 Task: Add a signature Amber Rodriguez containing Best wishes, Amber Rodriguez to email address softage.1@softage.net and add a label Photos
Action: Mouse moved to (476, 613)
Screenshot: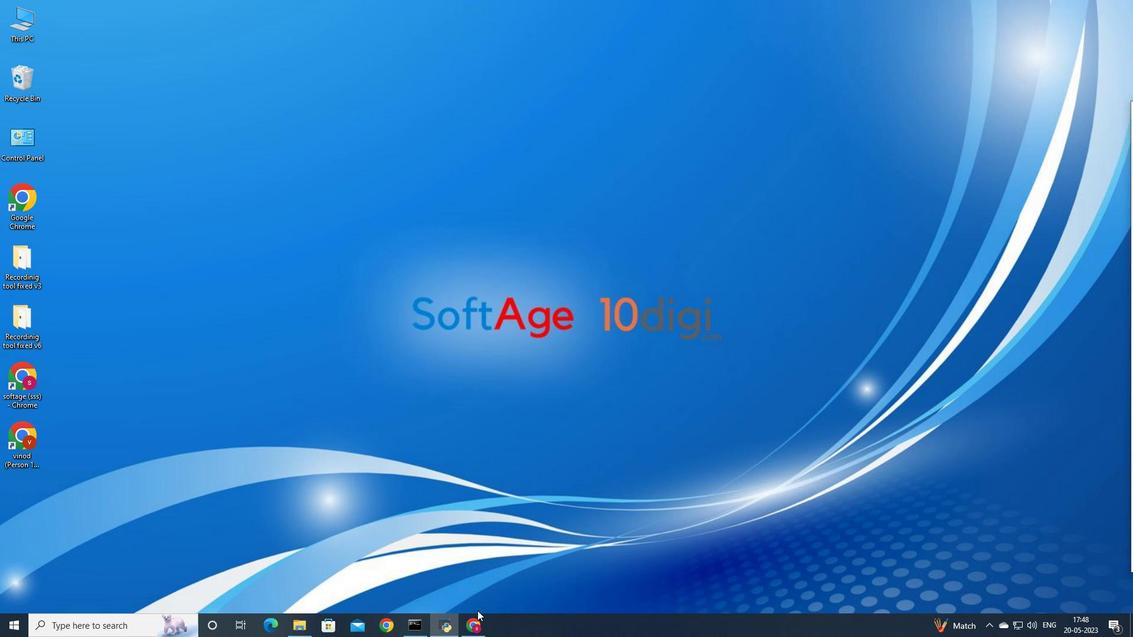 
Action: Mouse pressed left at (476, 613)
Screenshot: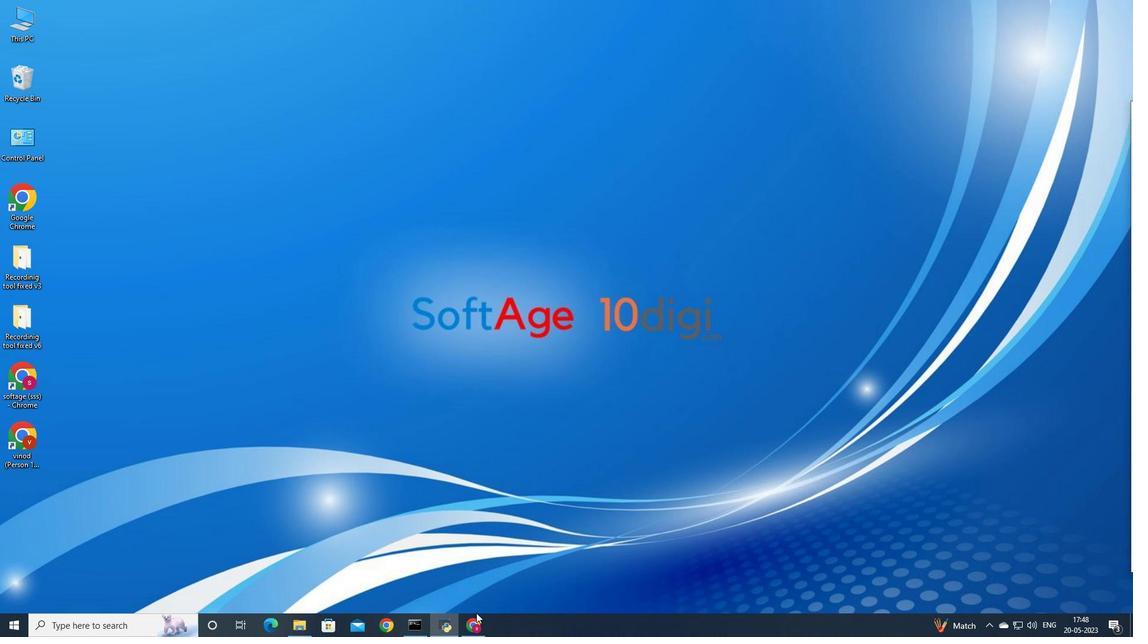 
Action: Mouse moved to (476, 621)
Screenshot: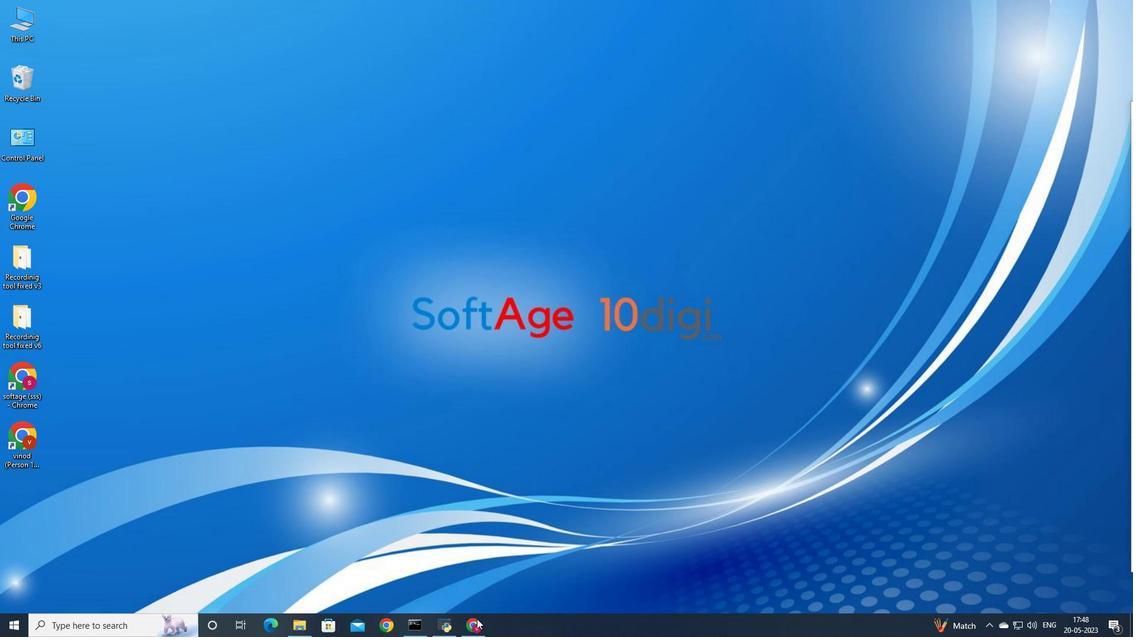 
Action: Mouse pressed left at (476, 621)
Screenshot: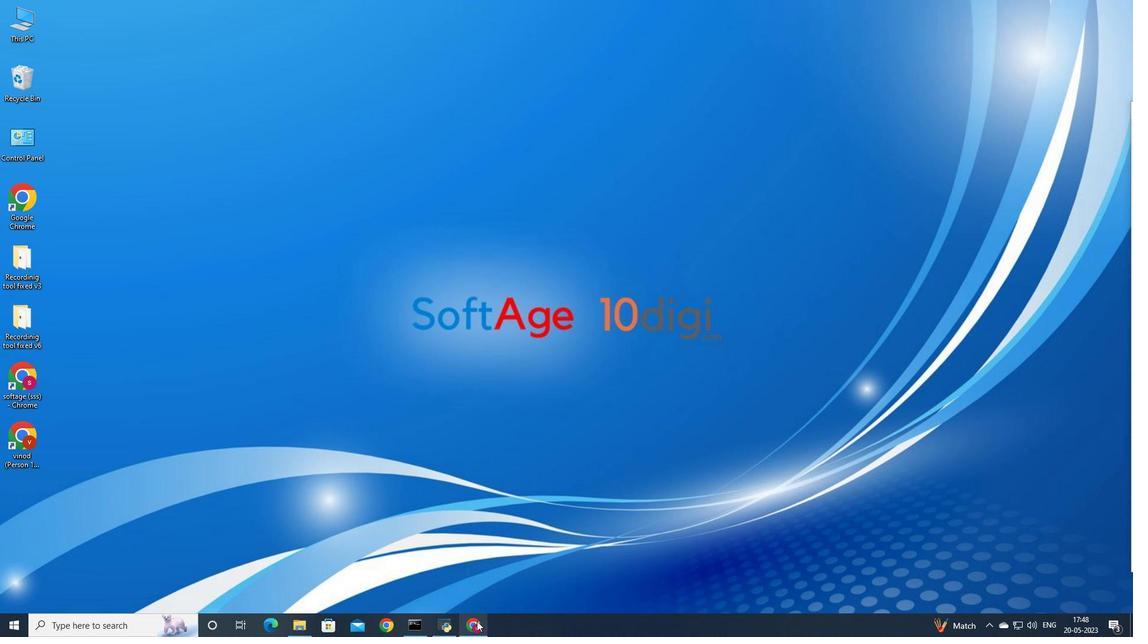 
Action: Mouse moved to (1007, 87)
Screenshot: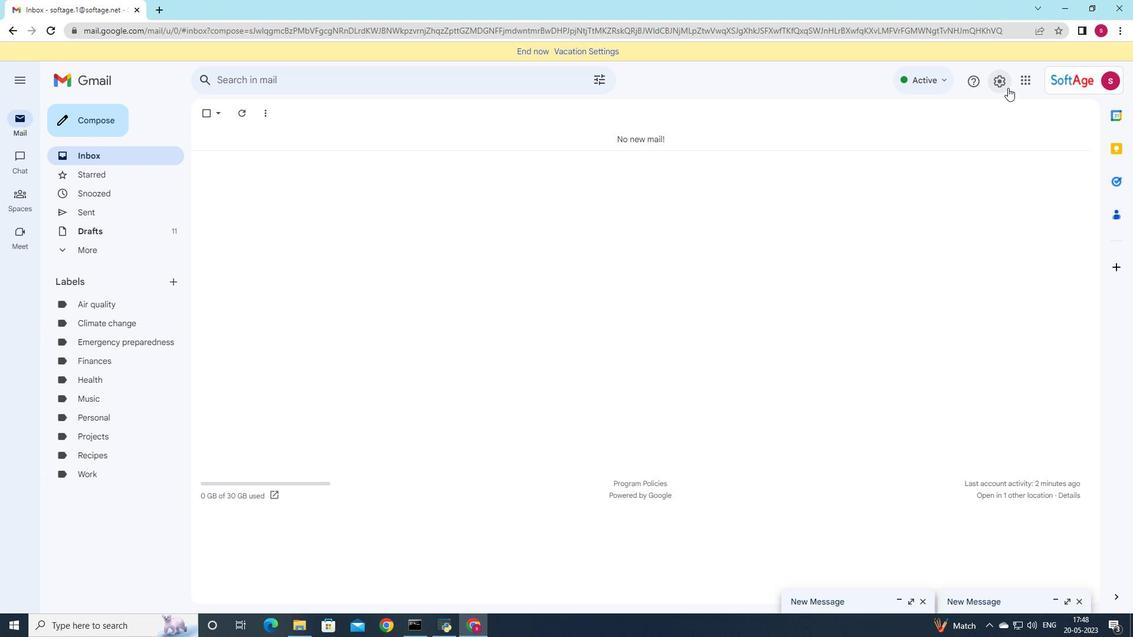 
Action: Mouse pressed left at (1007, 87)
Screenshot: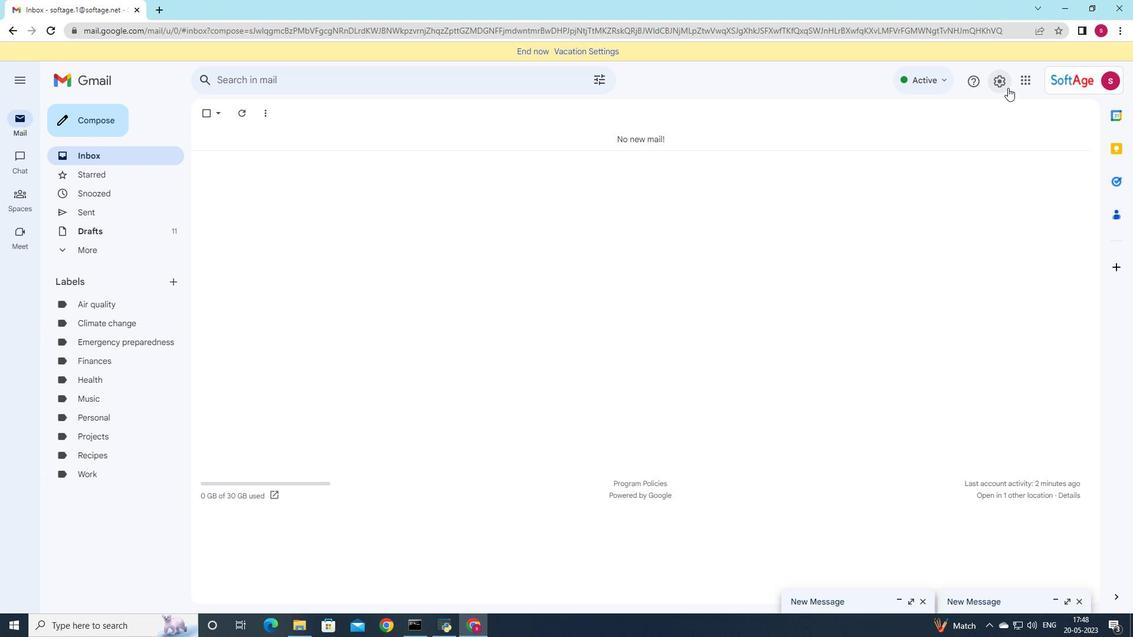 
Action: Mouse moved to (1030, 136)
Screenshot: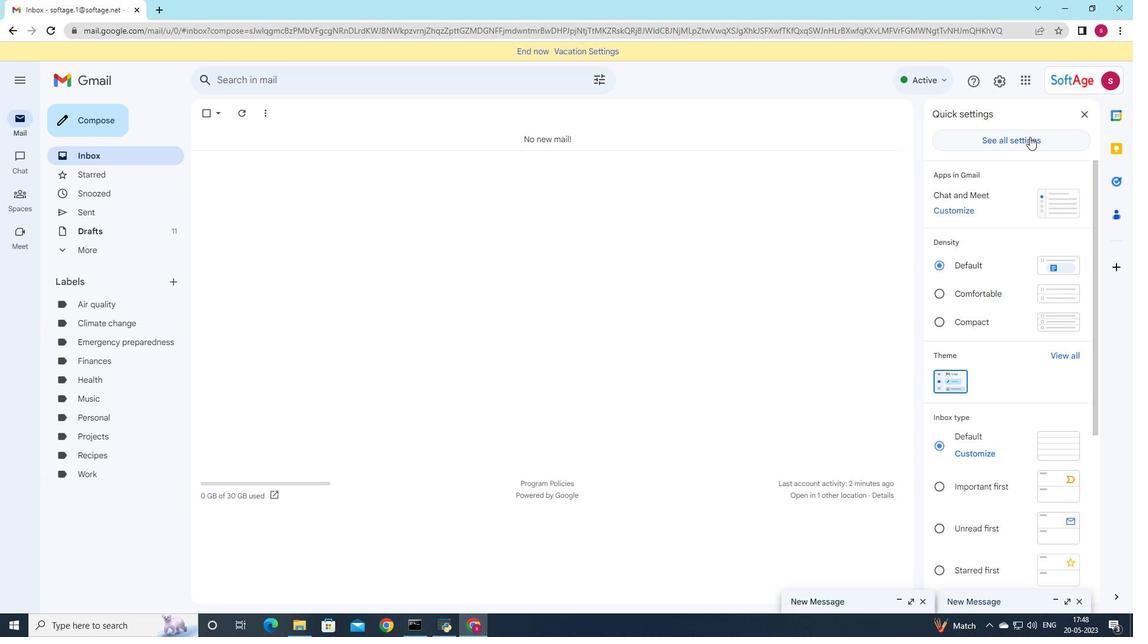 
Action: Mouse pressed left at (1030, 136)
Screenshot: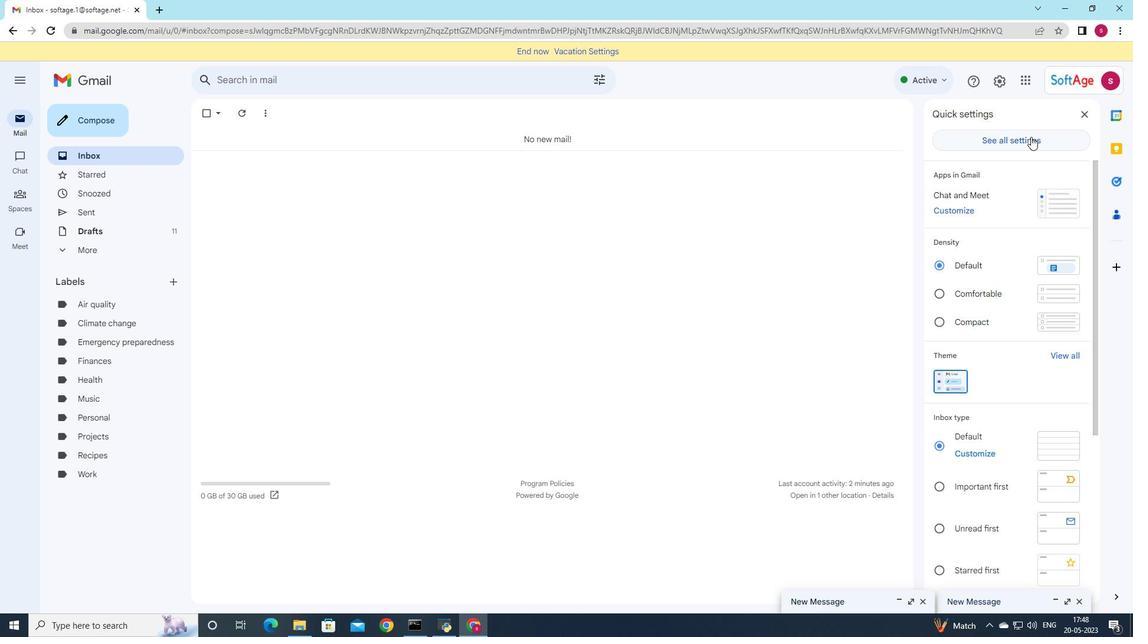 
Action: Mouse moved to (600, 367)
Screenshot: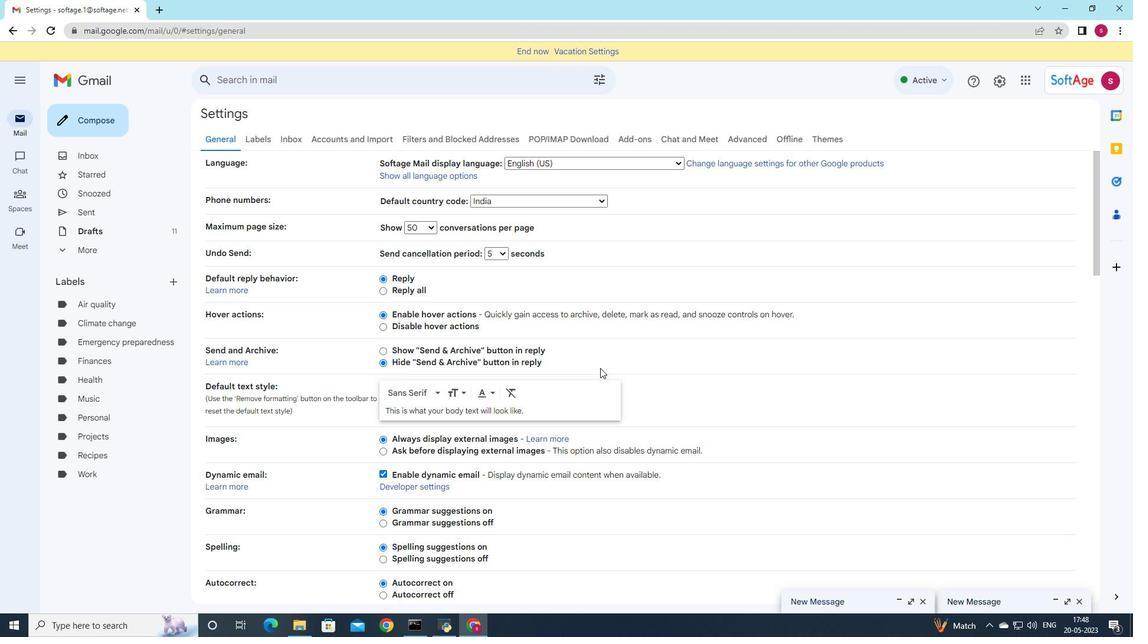 
Action: Mouse scrolled (600, 366) with delta (0, 0)
Screenshot: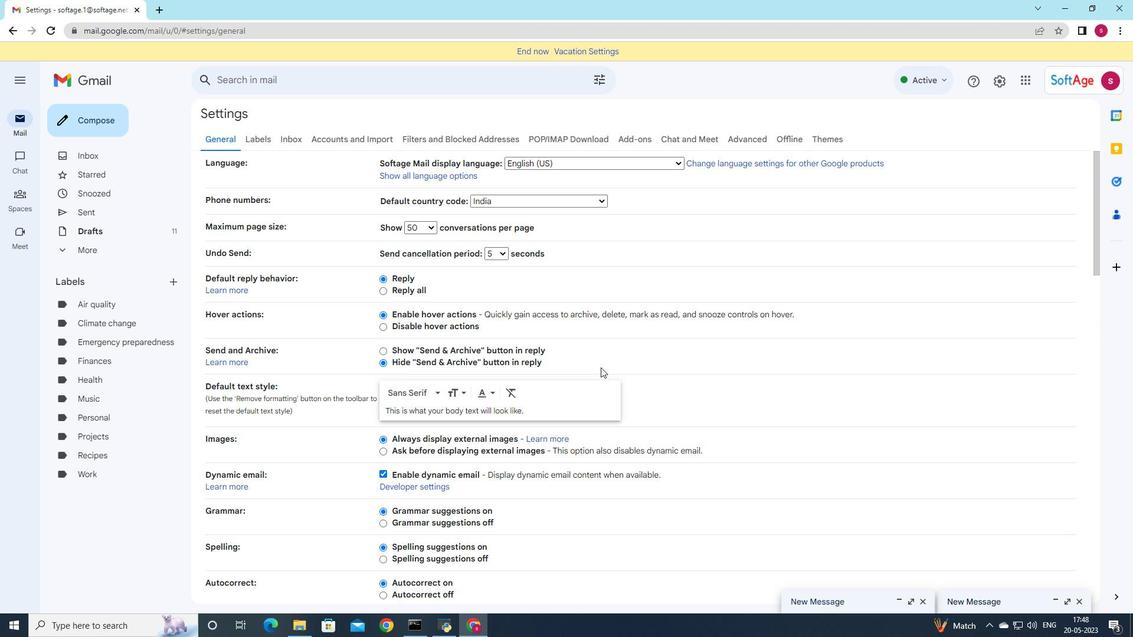 
Action: Mouse scrolled (600, 366) with delta (0, 0)
Screenshot: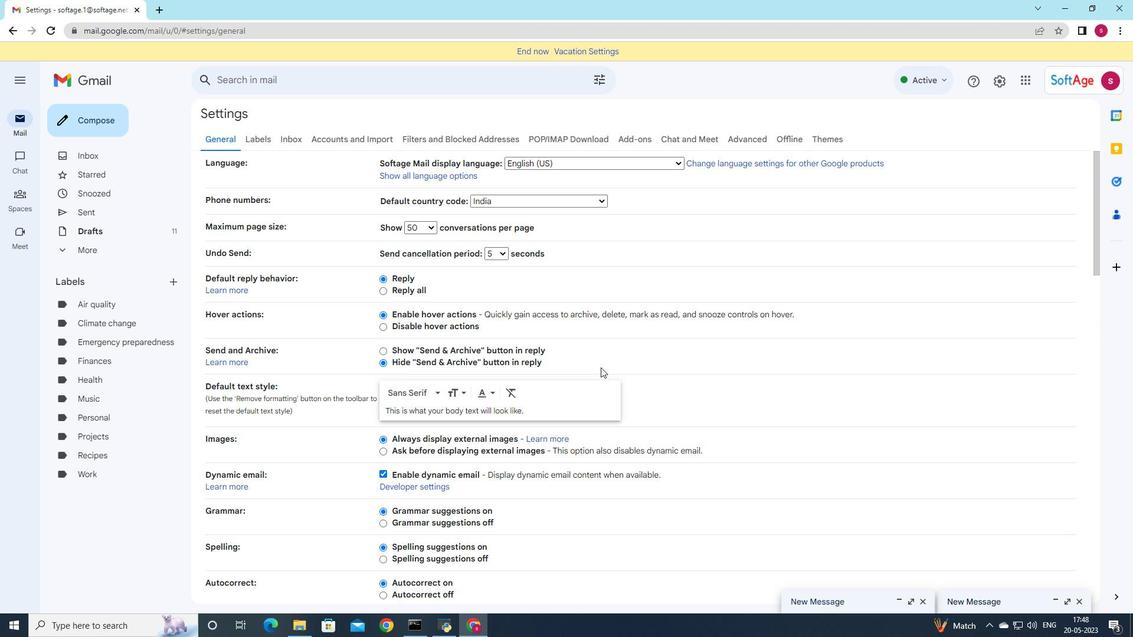 
Action: Mouse scrolled (600, 366) with delta (0, 0)
Screenshot: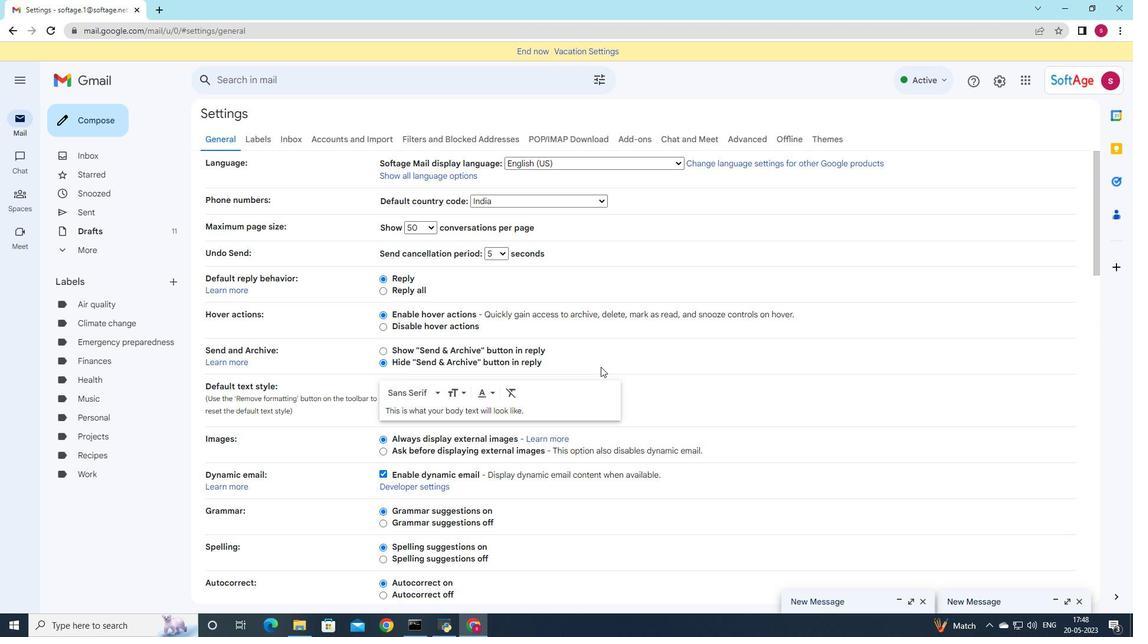 
Action: Mouse scrolled (600, 366) with delta (0, 0)
Screenshot: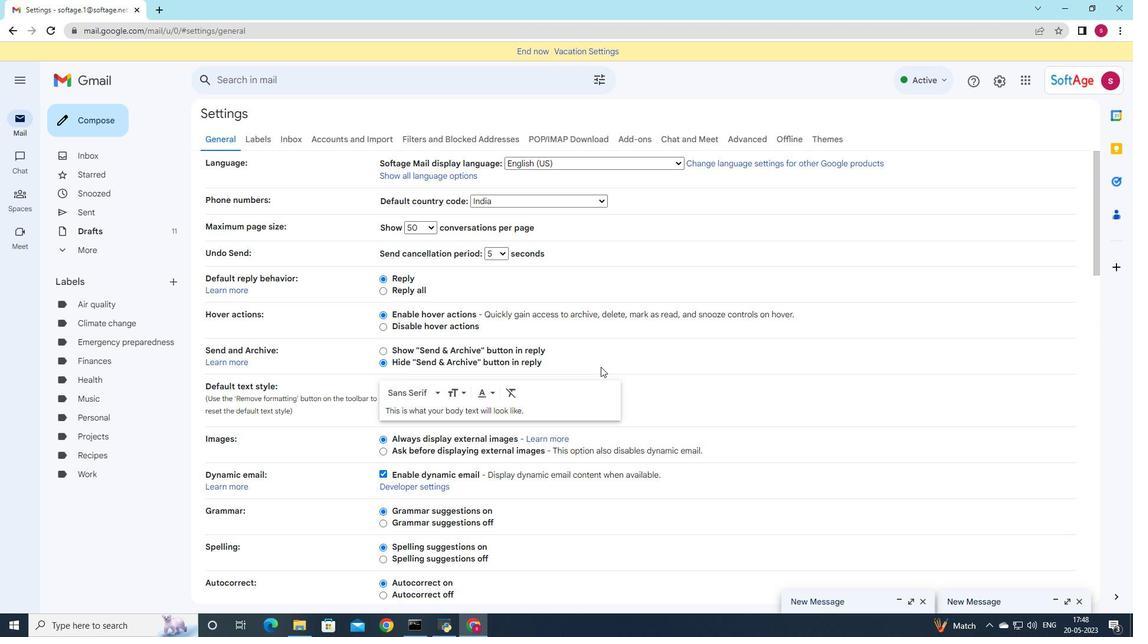 
Action: Mouse scrolled (600, 366) with delta (0, 0)
Screenshot: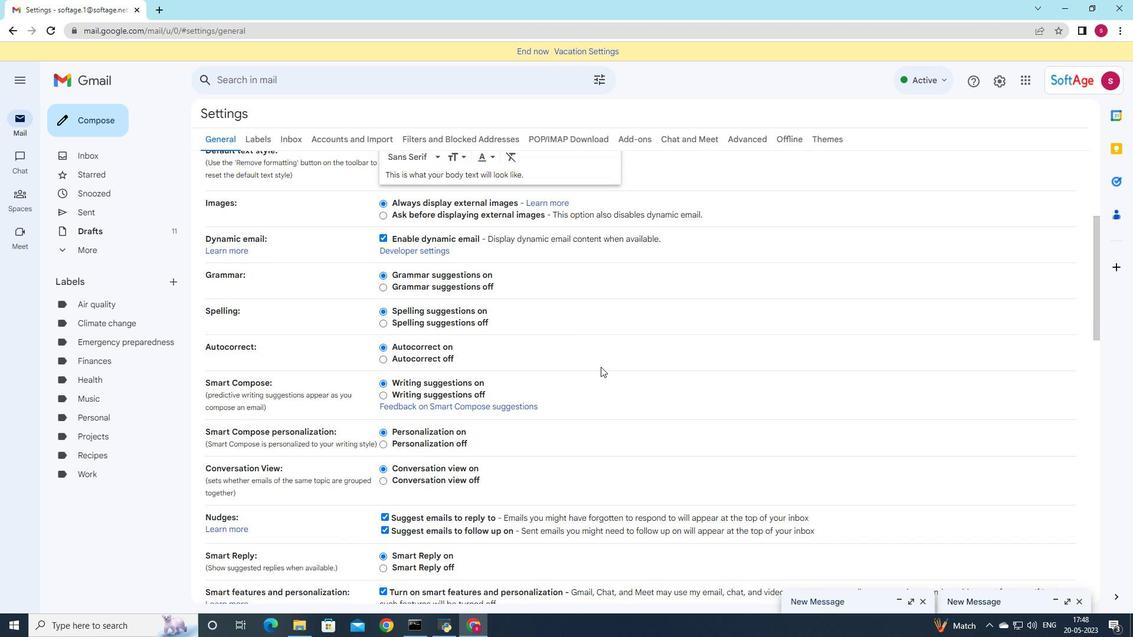 
Action: Mouse scrolled (600, 366) with delta (0, 0)
Screenshot: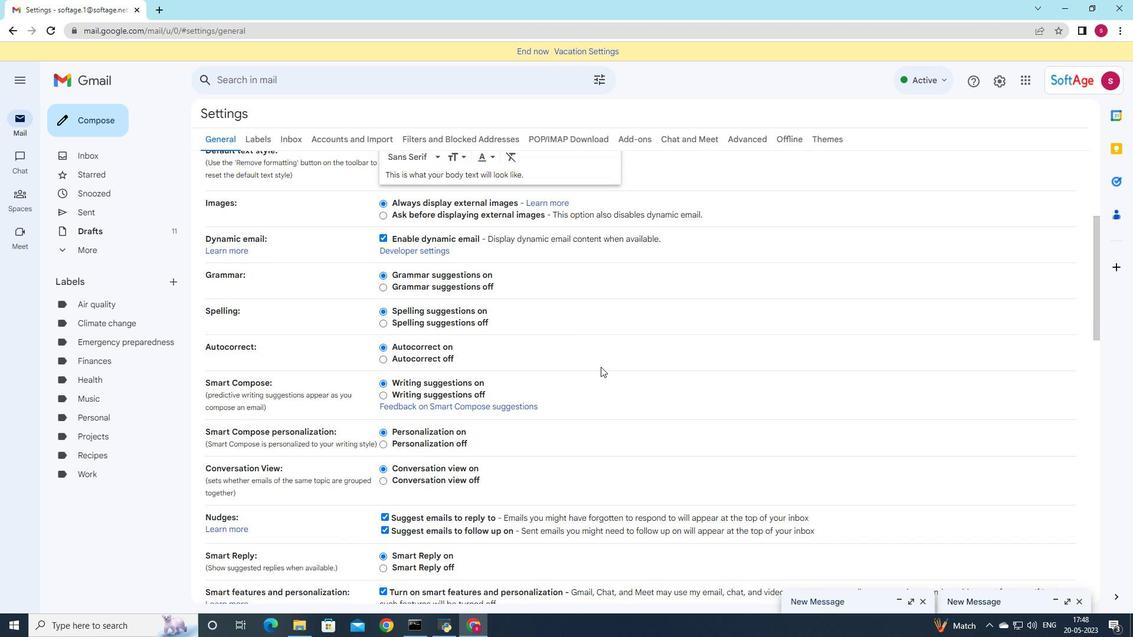 
Action: Mouse scrolled (600, 366) with delta (0, 0)
Screenshot: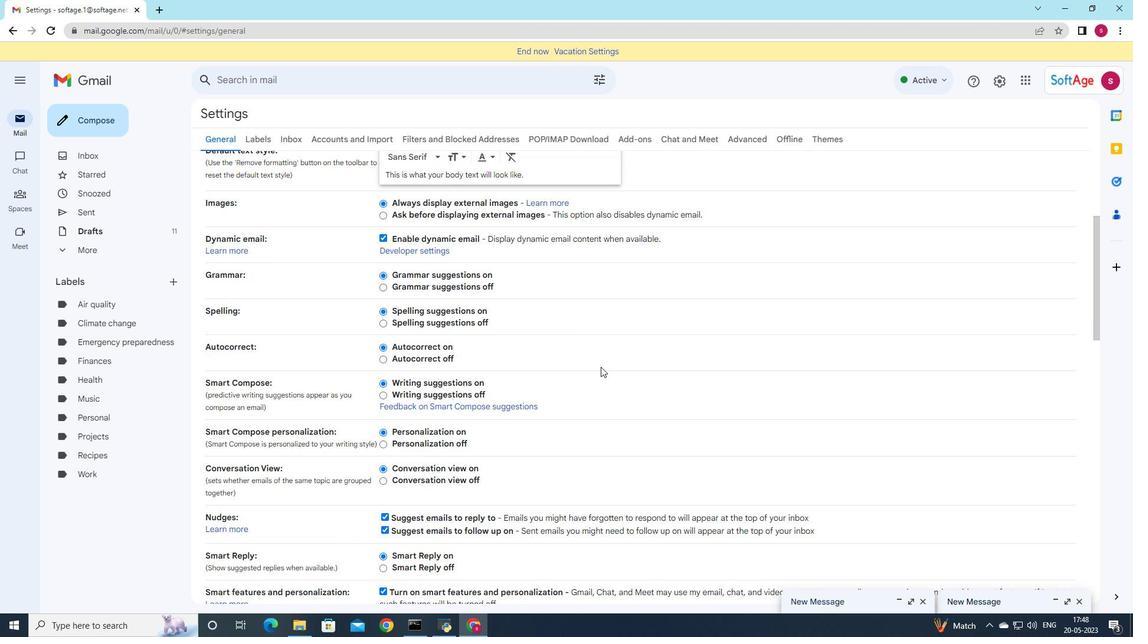 
Action: Mouse moved to (608, 371)
Screenshot: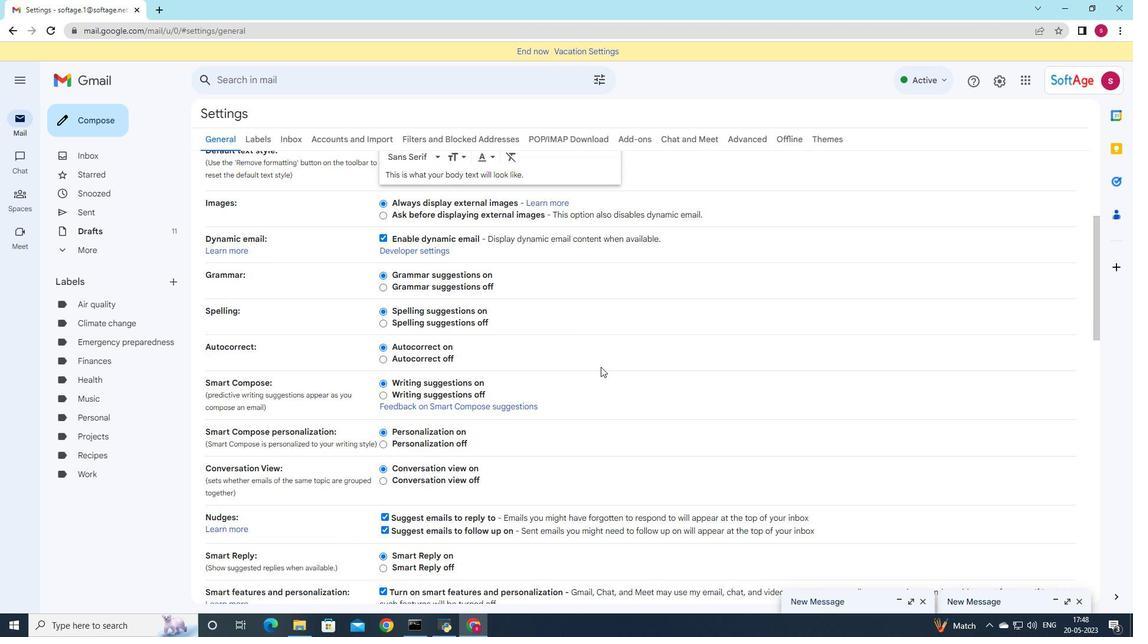
Action: Mouse scrolled (608, 370) with delta (0, 0)
Screenshot: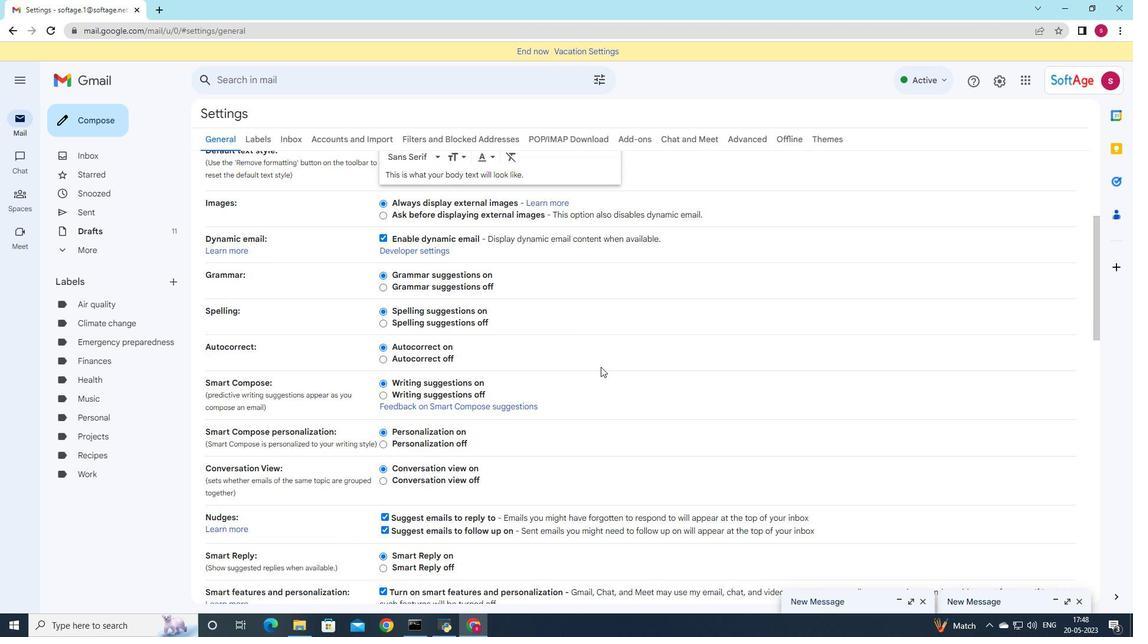 
Action: Mouse moved to (609, 371)
Screenshot: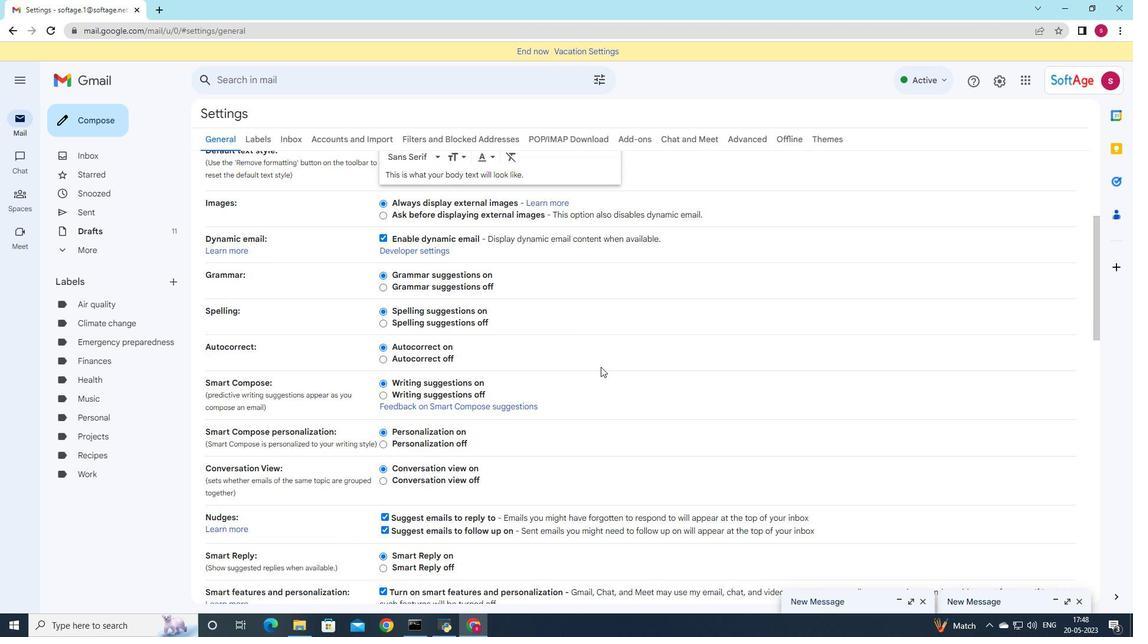 
Action: Mouse scrolled (609, 370) with delta (0, 0)
Screenshot: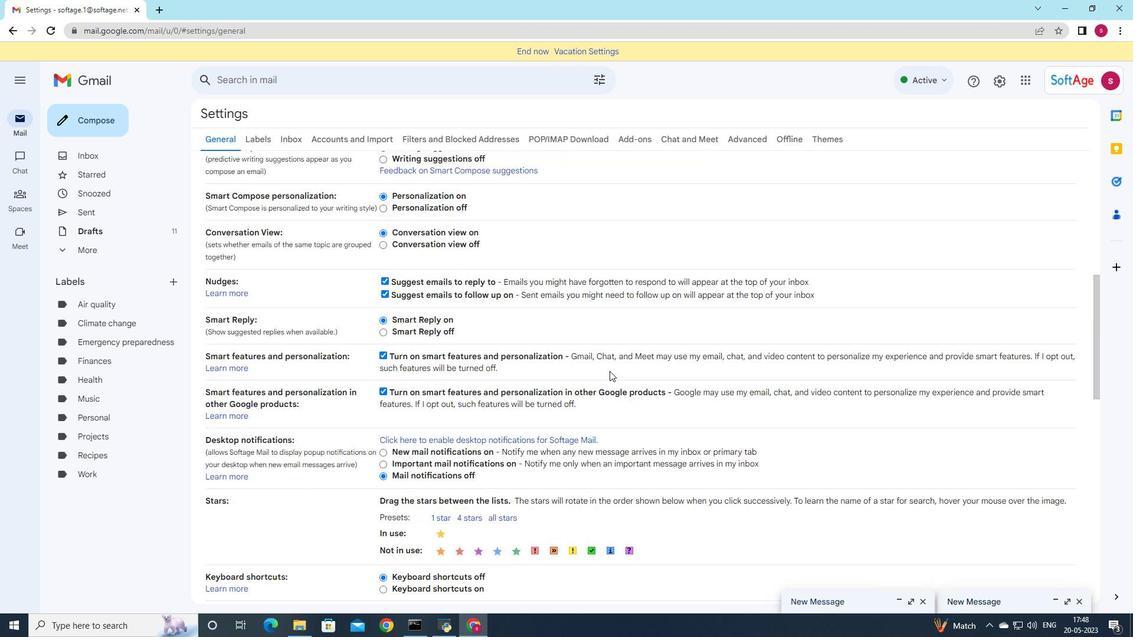
Action: Mouse scrolled (609, 370) with delta (0, 0)
Screenshot: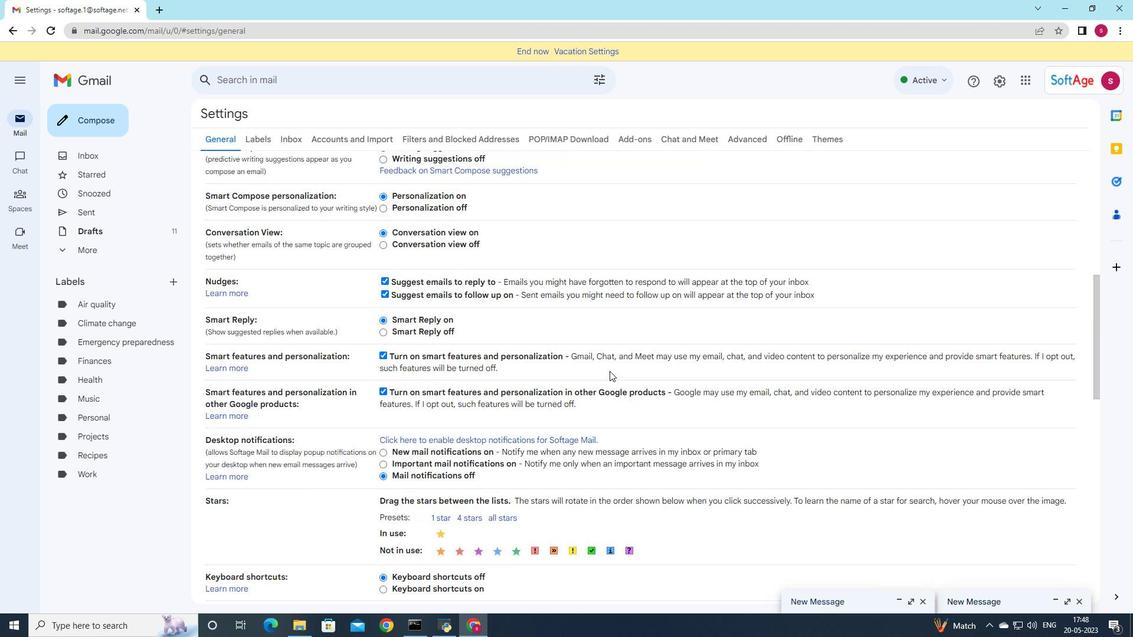 
Action: Mouse moved to (609, 371)
Screenshot: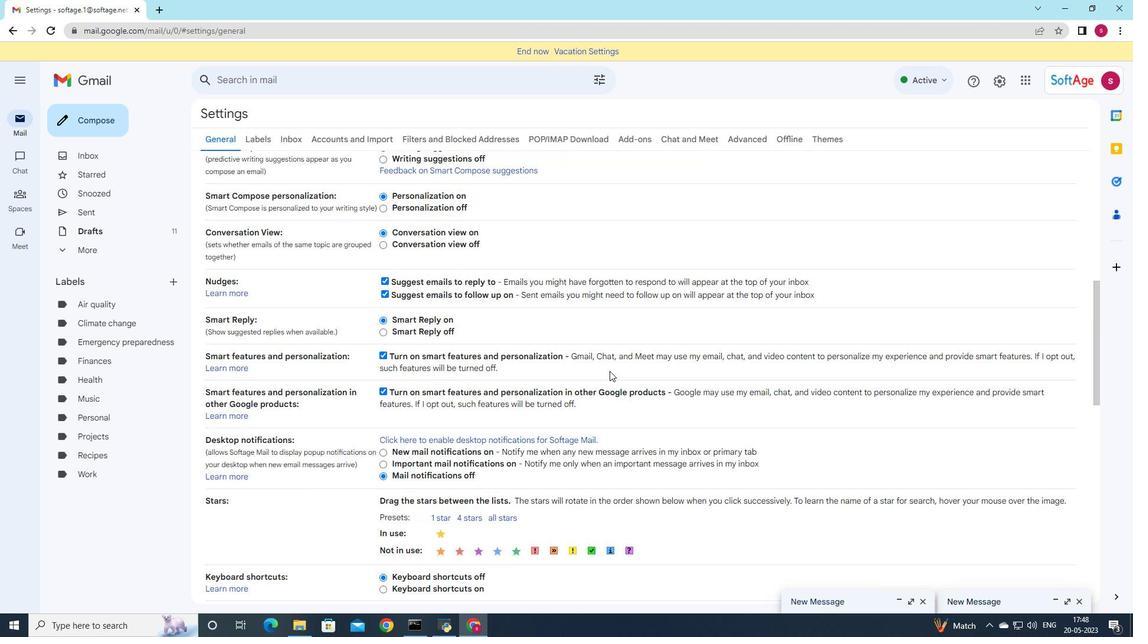 
Action: Mouse scrolled (609, 370) with delta (0, 0)
Screenshot: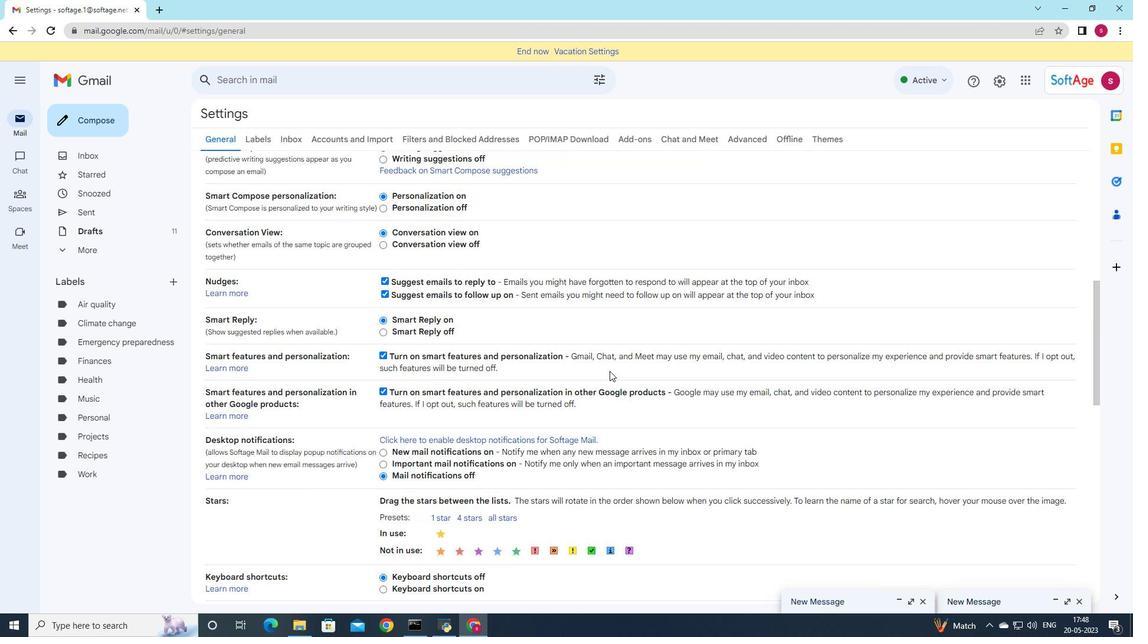 
Action: Mouse moved to (611, 372)
Screenshot: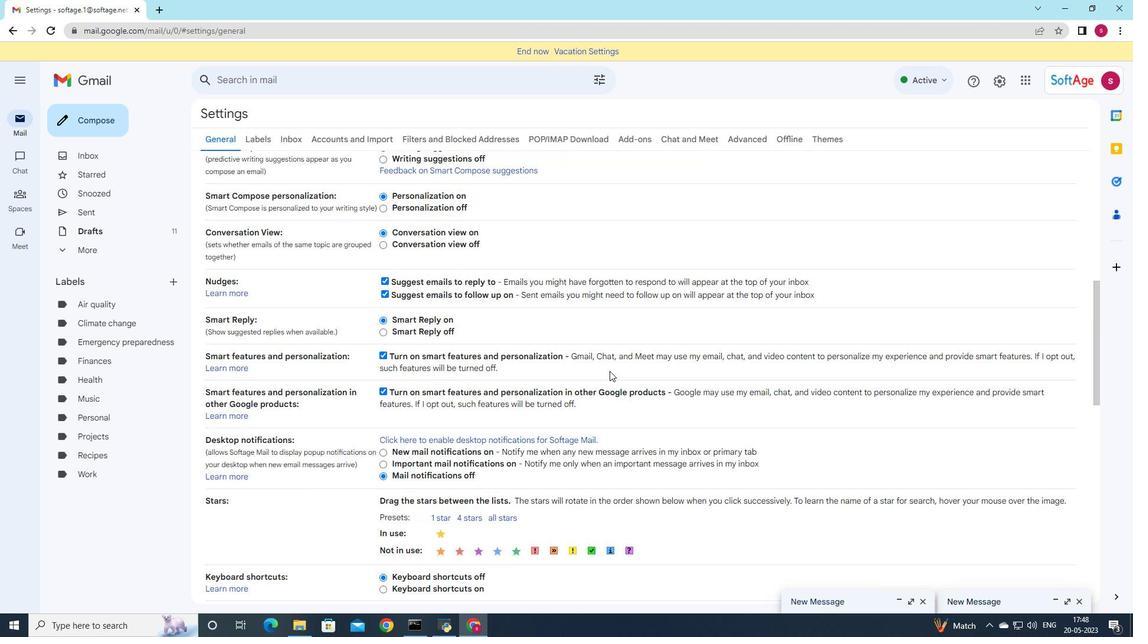 
Action: Mouse scrolled (611, 371) with delta (0, 0)
Screenshot: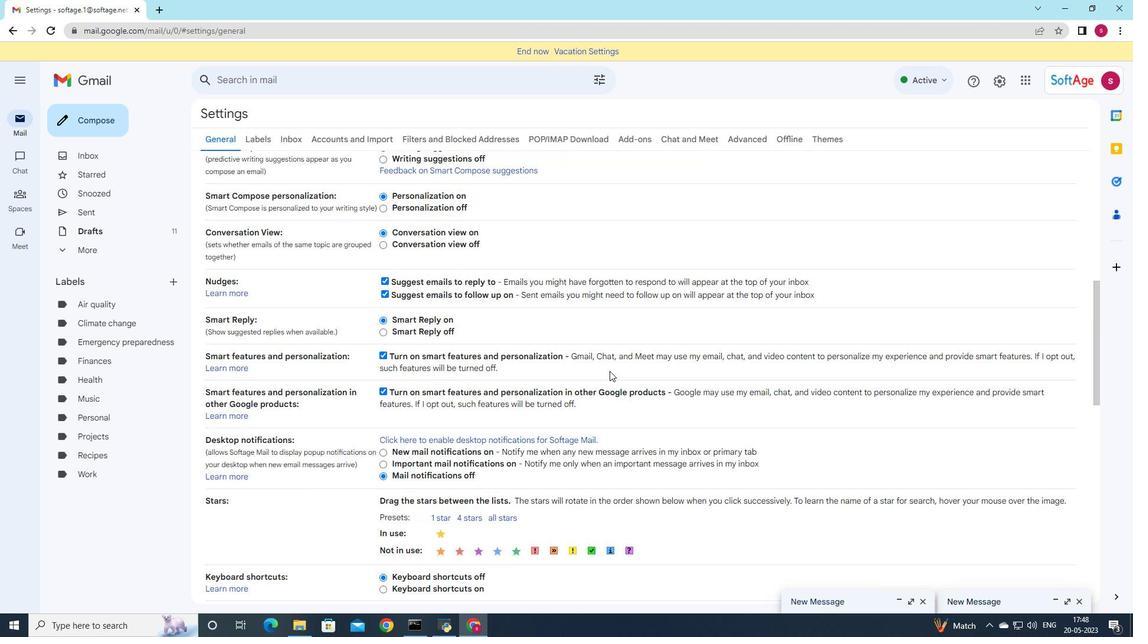 
Action: Mouse moved to (609, 374)
Screenshot: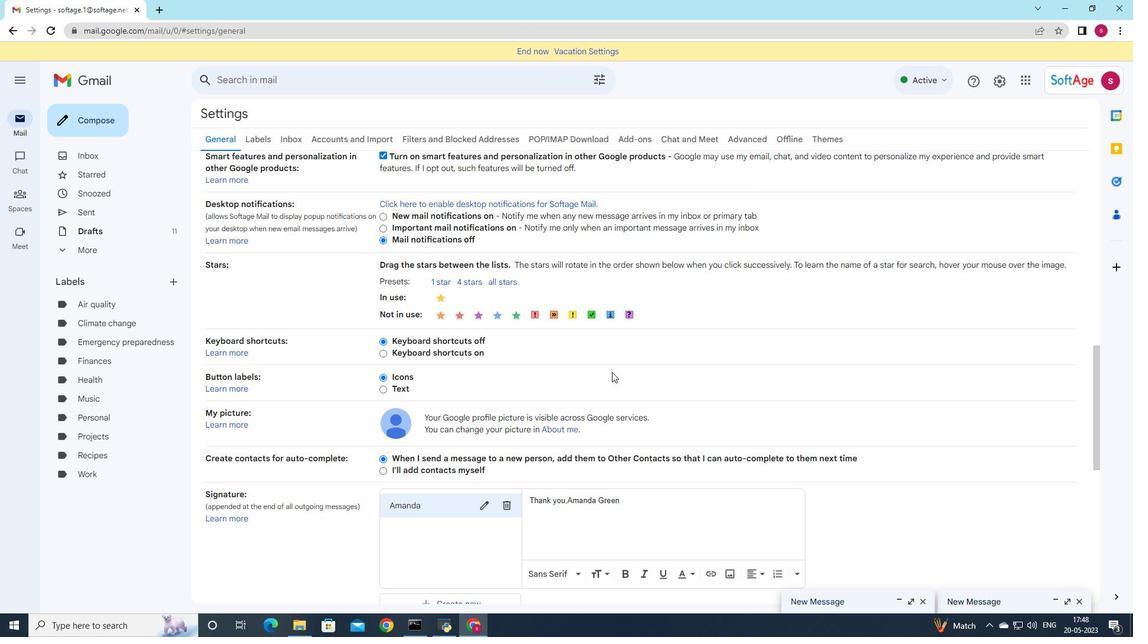 
Action: Mouse scrolled (609, 373) with delta (0, 0)
Screenshot: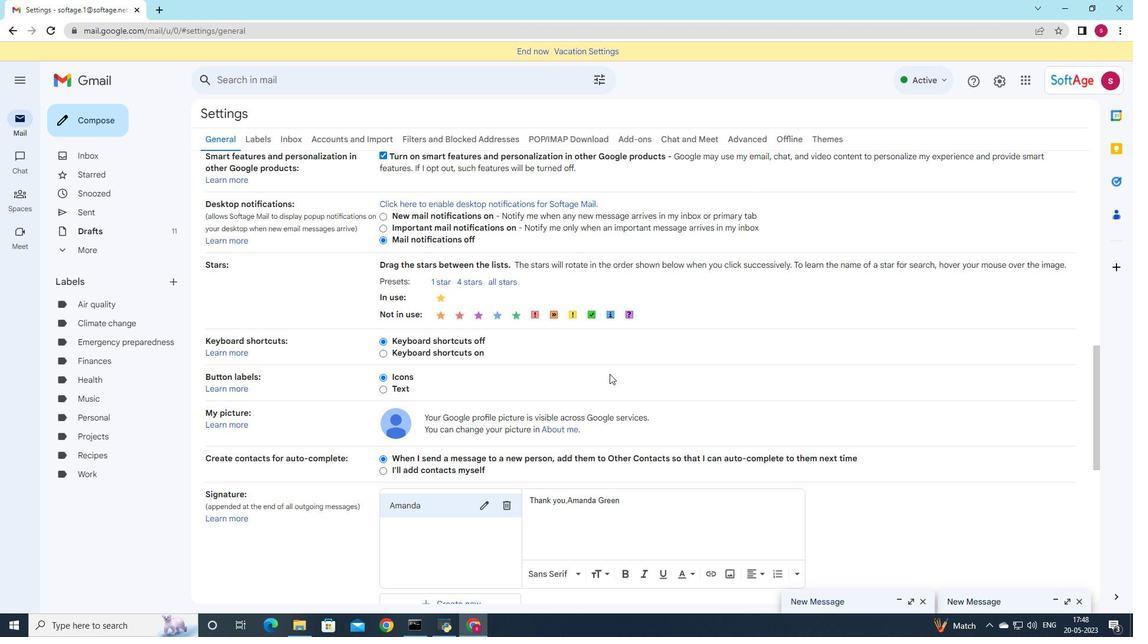 
Action: Mouse scrolled (609, 373) with delta (0, 0)
Screenshot: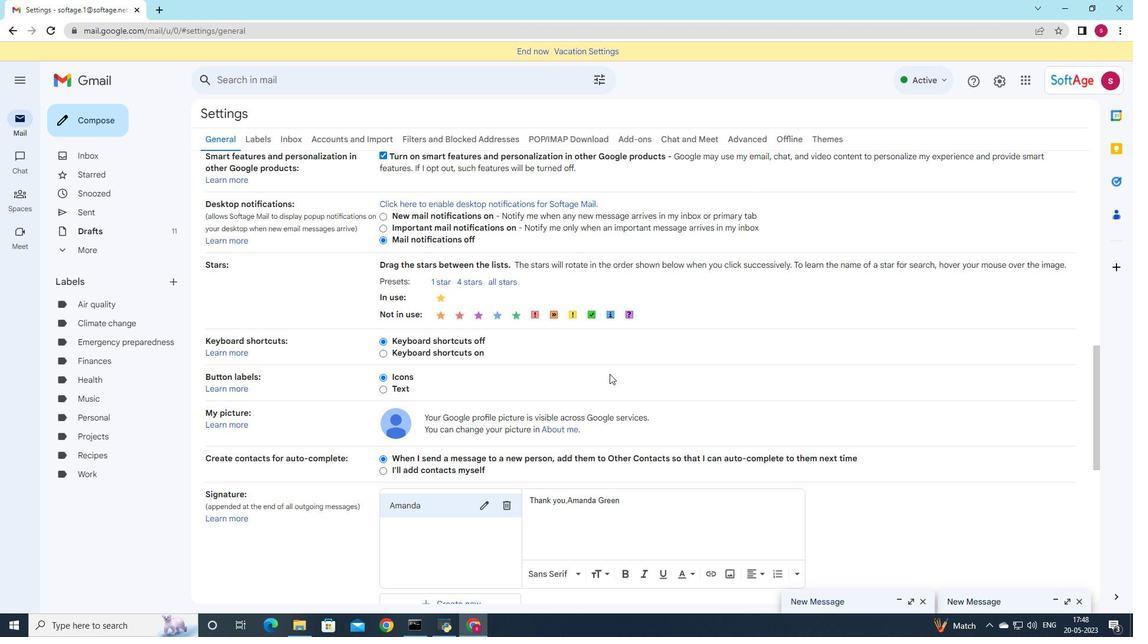 
Action: Mouse scrolled (609, 373) with delta (0, 0)
Screenshot: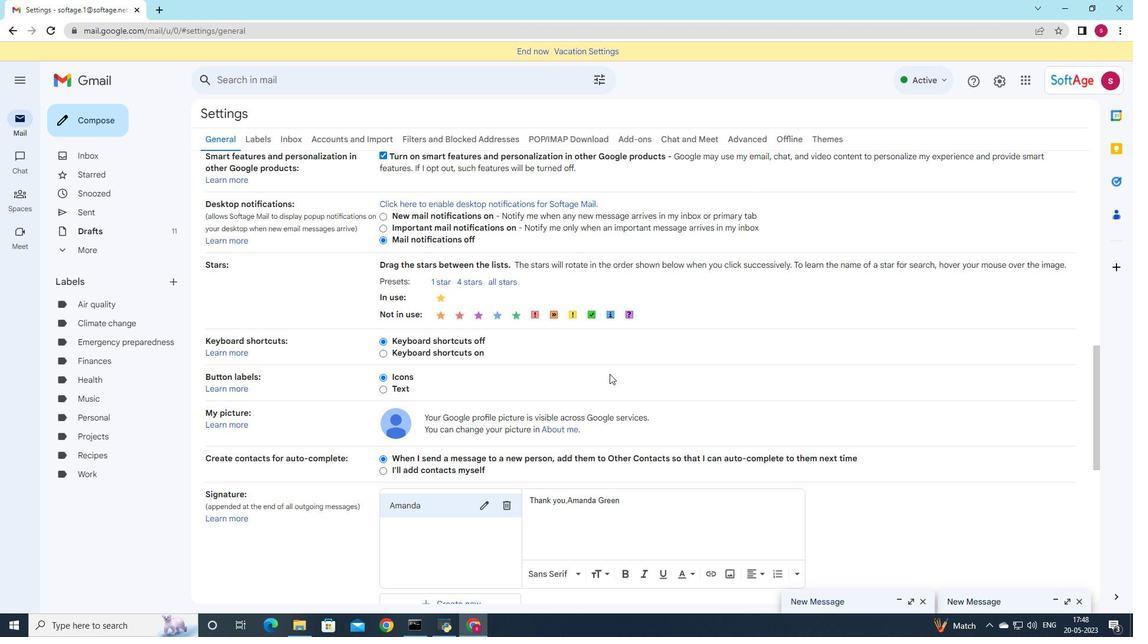 
Action: Mouse scrolled (609, 373) with delta (0, 0)
Screenshot: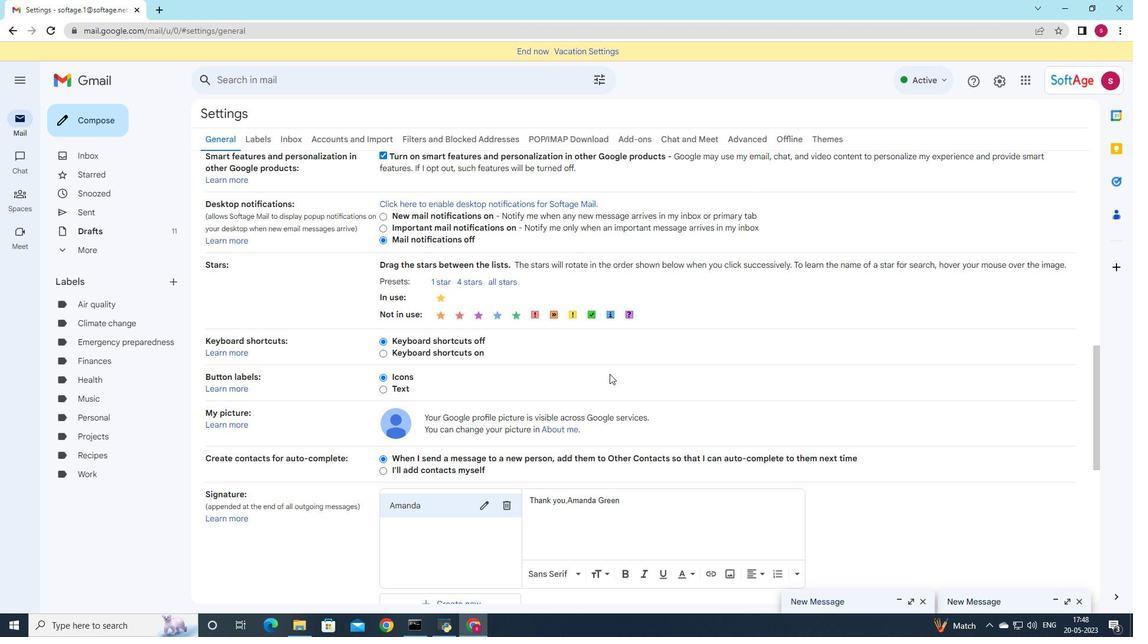 
Action: Mouse moved to (506, 269)
Screenshot: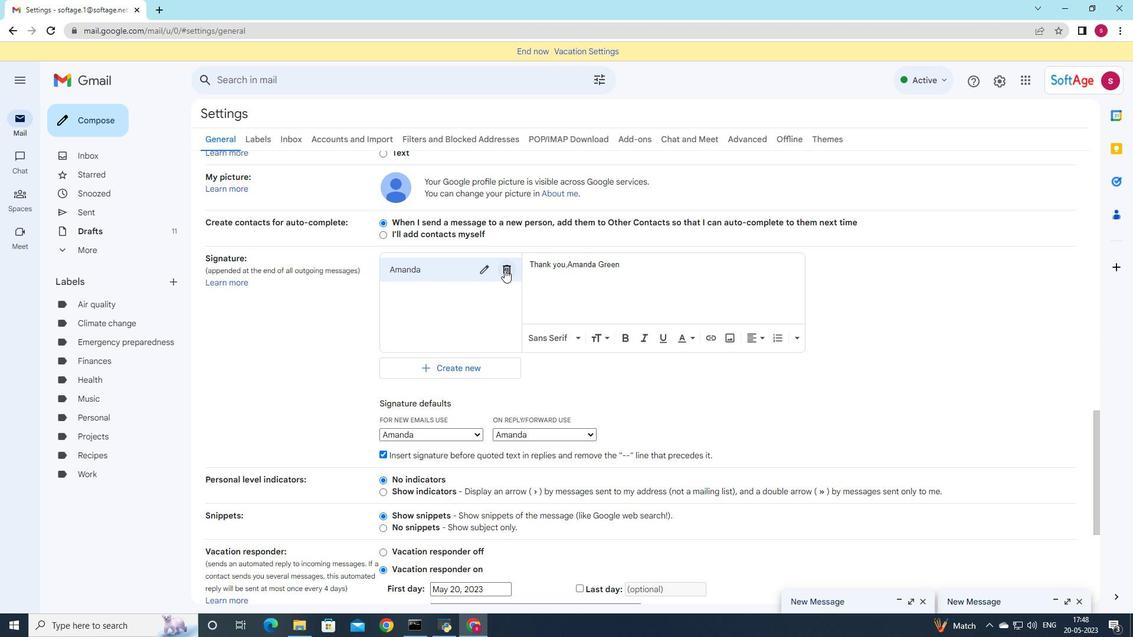 
Action: Mouse pressed left at (506, 269)
Screenshot: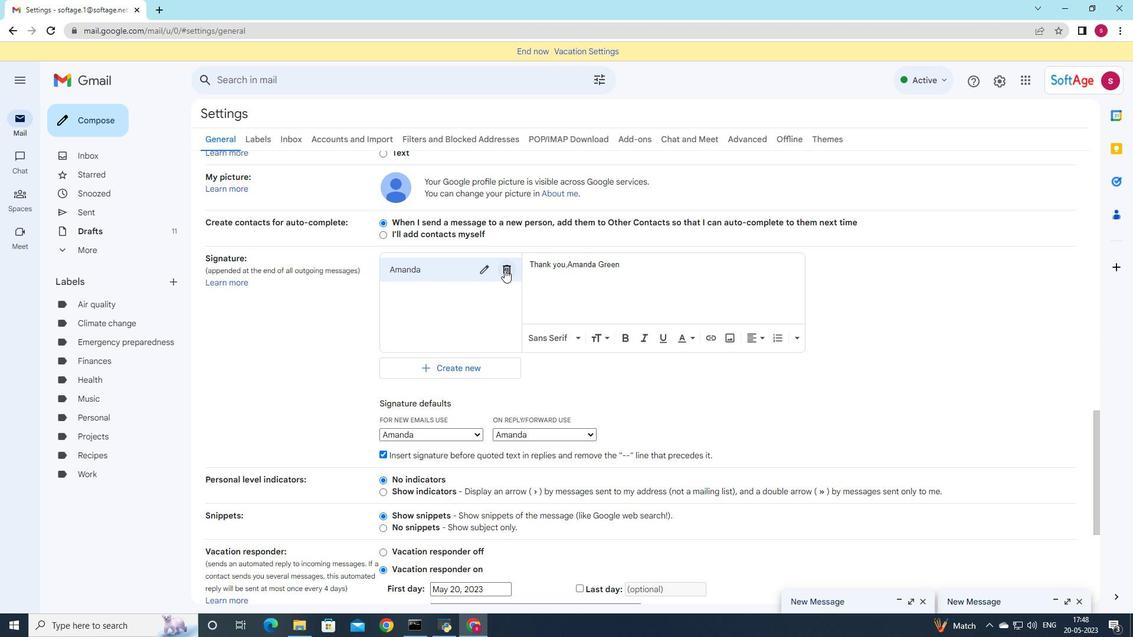 
Action: Mouse moved to (662, 354)
Screenshot: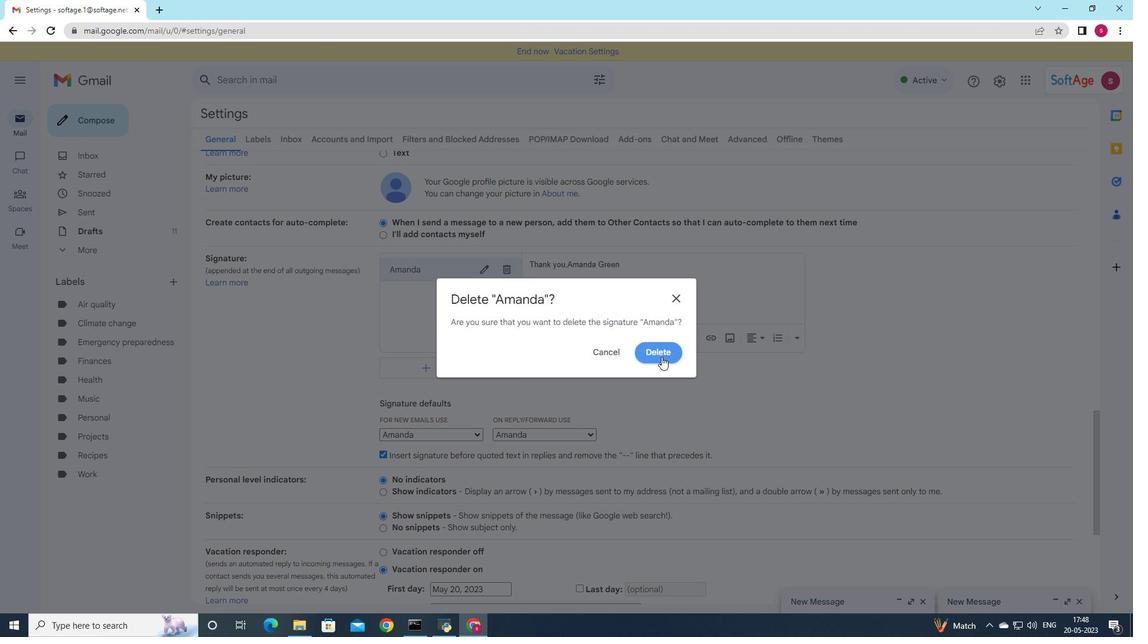 
Action: Mouse pressed left at (662, 354)
Screenshot: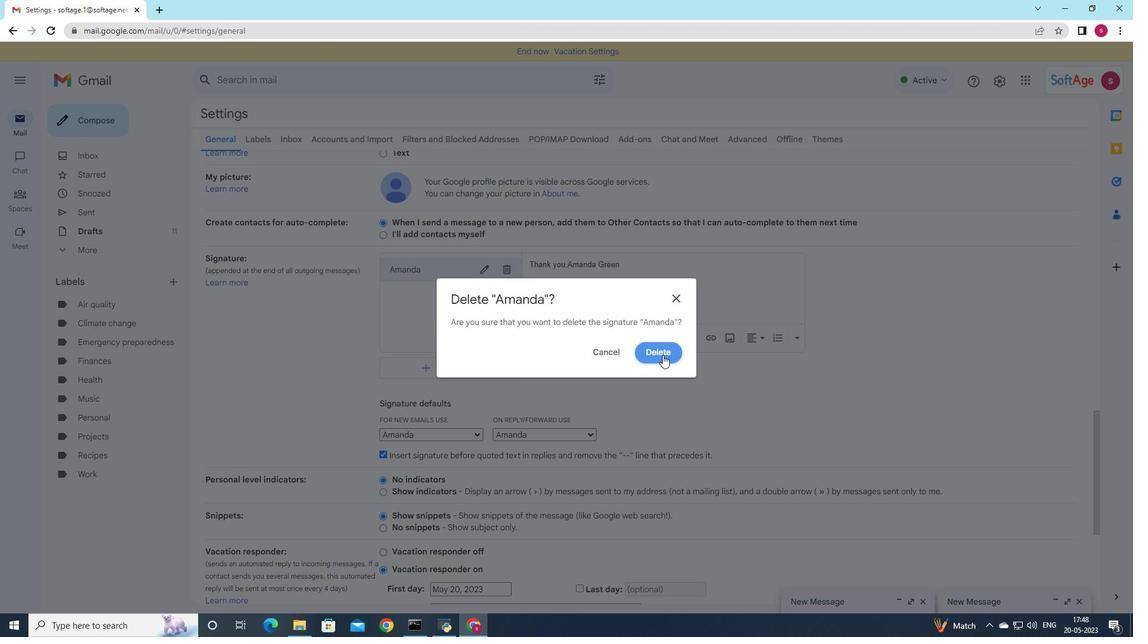 
Action: Mouse moved to (455, 286)
Screenshot: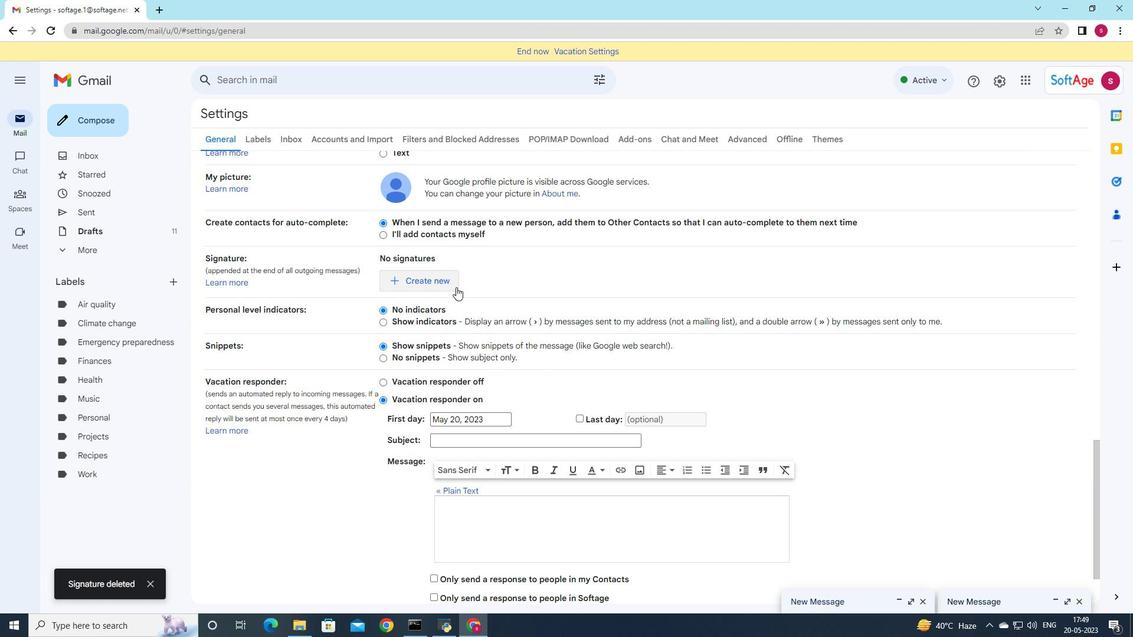 
Action: Mouse pressed left at (455, 286)
Screenshot: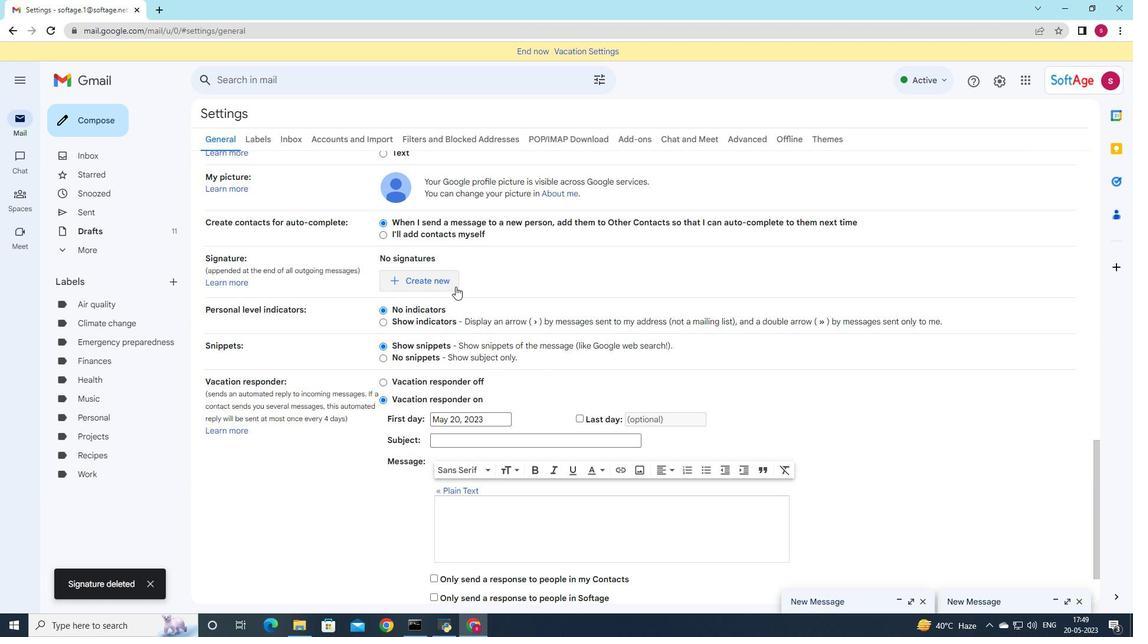 
Action: Mouse moved to (616, 328)
Screenshot: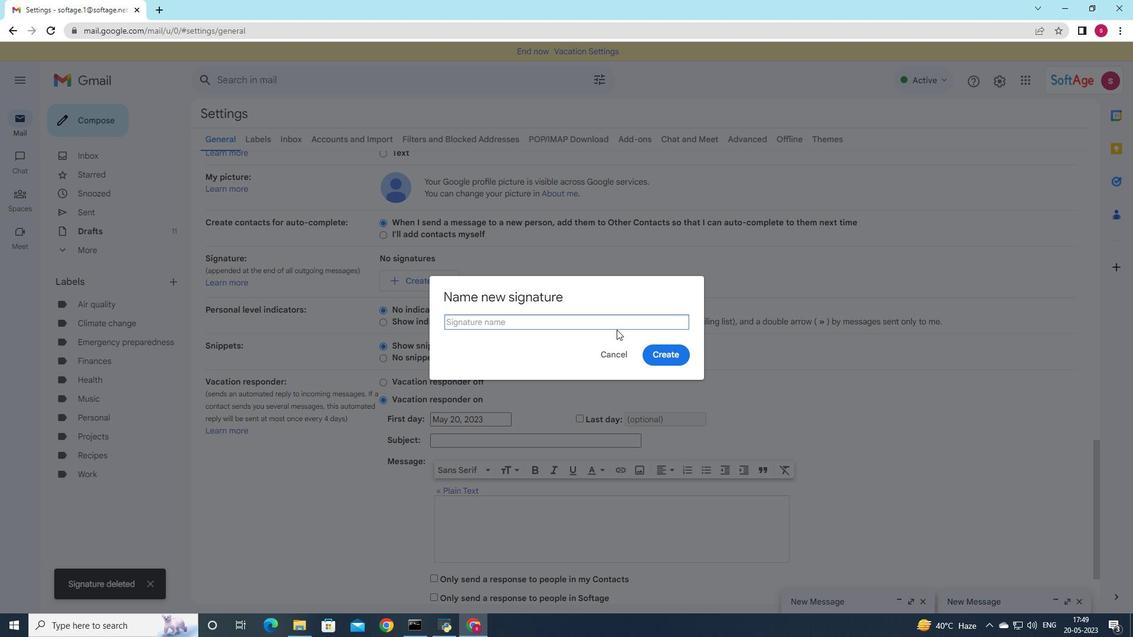 
Action: Mouse pressed left at (616, 328)
Screenshot: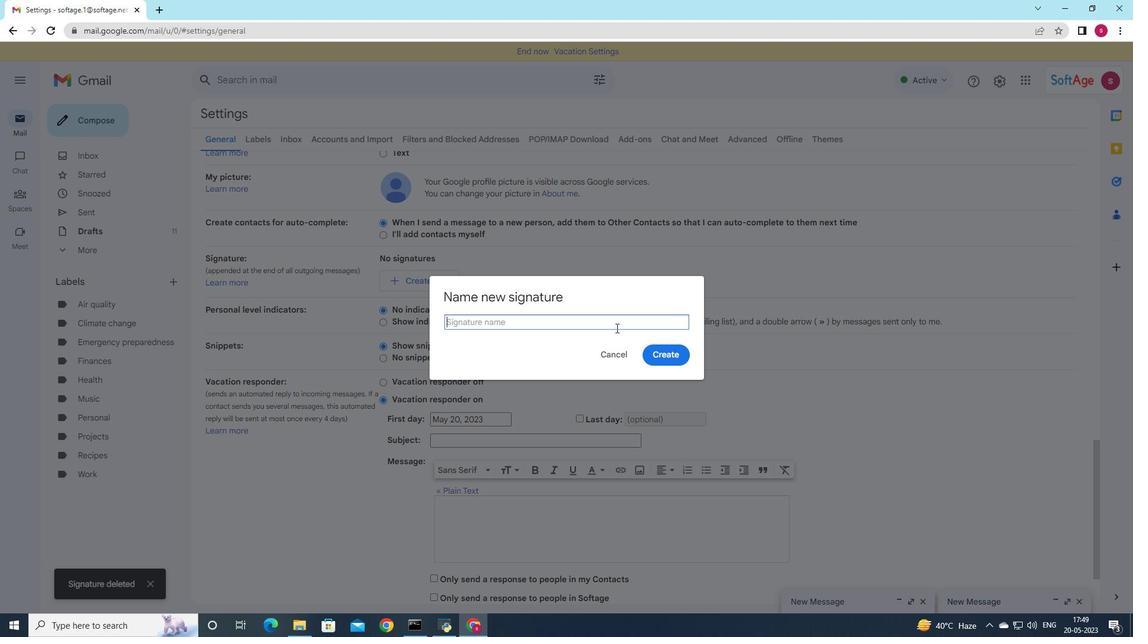 
Action: Key pressed <Key.shift>Amber
Screenshot: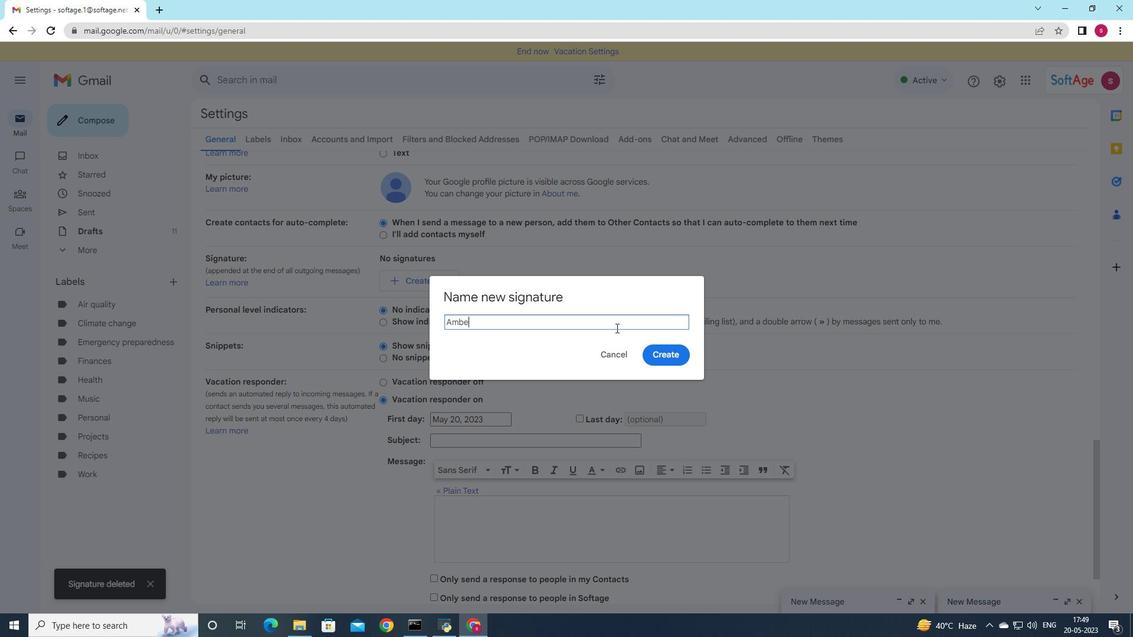 
Action: Mouse moved to (685, 362)
Screenshot: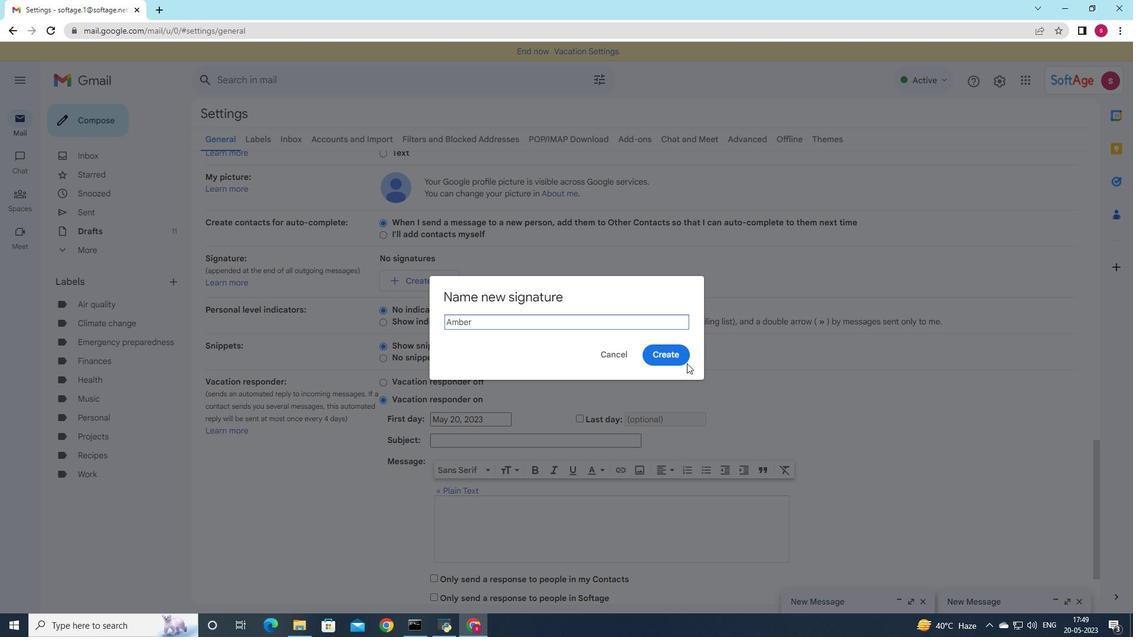 
Action: Mouse pressed left at (685, 362)
Screenshot: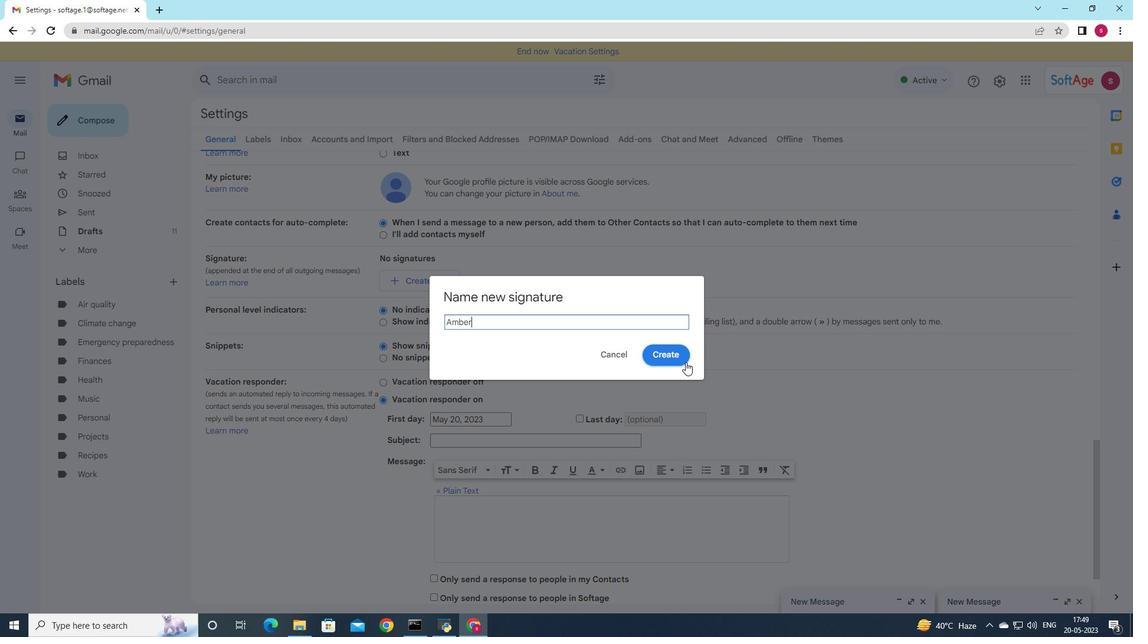 
Action: Mouse moved to (622, 294)
Screenshot: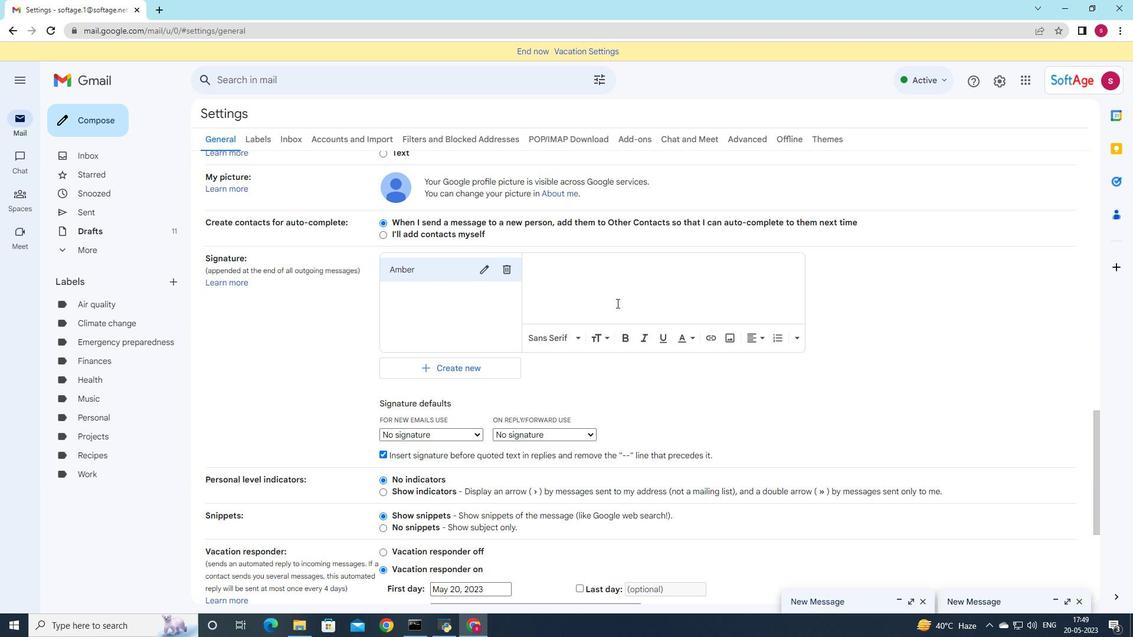 
Action: Mouse pressed left at (622, 294)
Screenshot: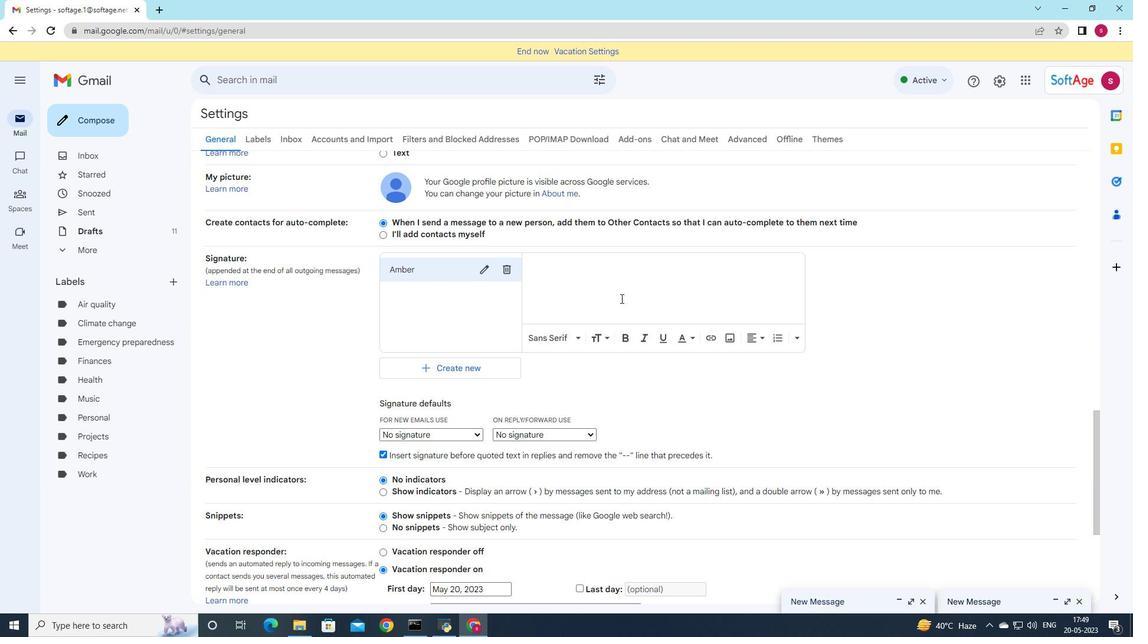 
Action: Key pressed <Key.shift><Key.shift><Key.shift><Key.shift><Key.shift><Key.shift><Key.shift><Key.shift><Key.shift><Key.shift>Best<Key.space><Key.shift>wu<Key.backspace><Key.backspace>wishes,<Key.enter><Key.shift>amber<Key.space><Key.backspace><Key.backspace><Key.backspace><Key.backspace><Key.backspace><Key.backspace><Key.shift>Amber<Key.space><Key.shift>Rodriguez
Screenshot: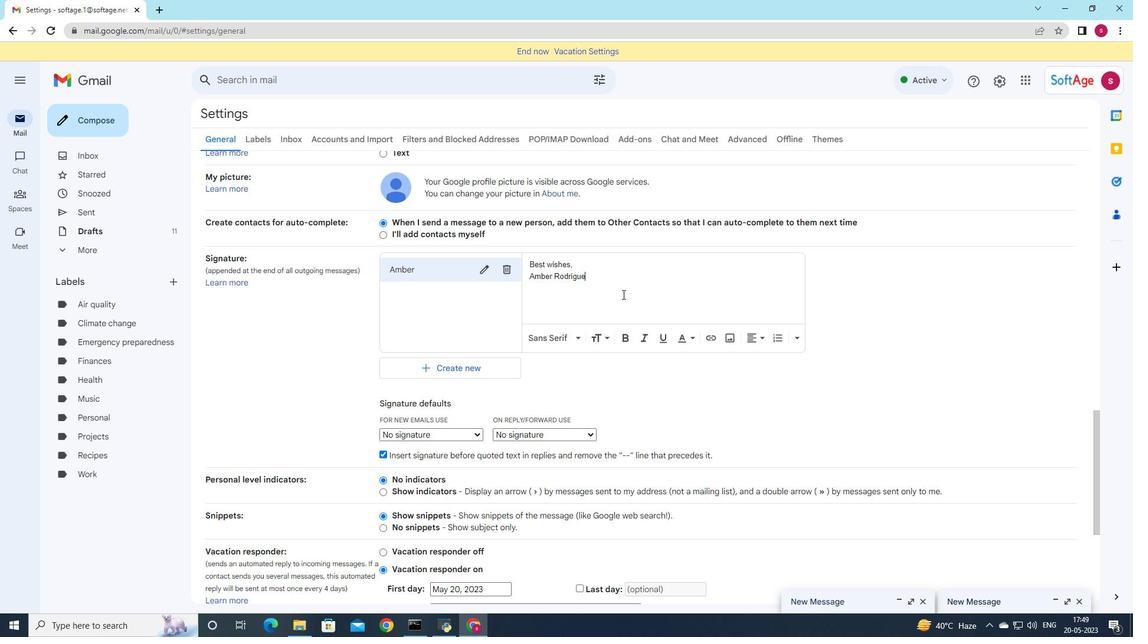 
Action: Mouse moved to (479, 433)
Screenshot: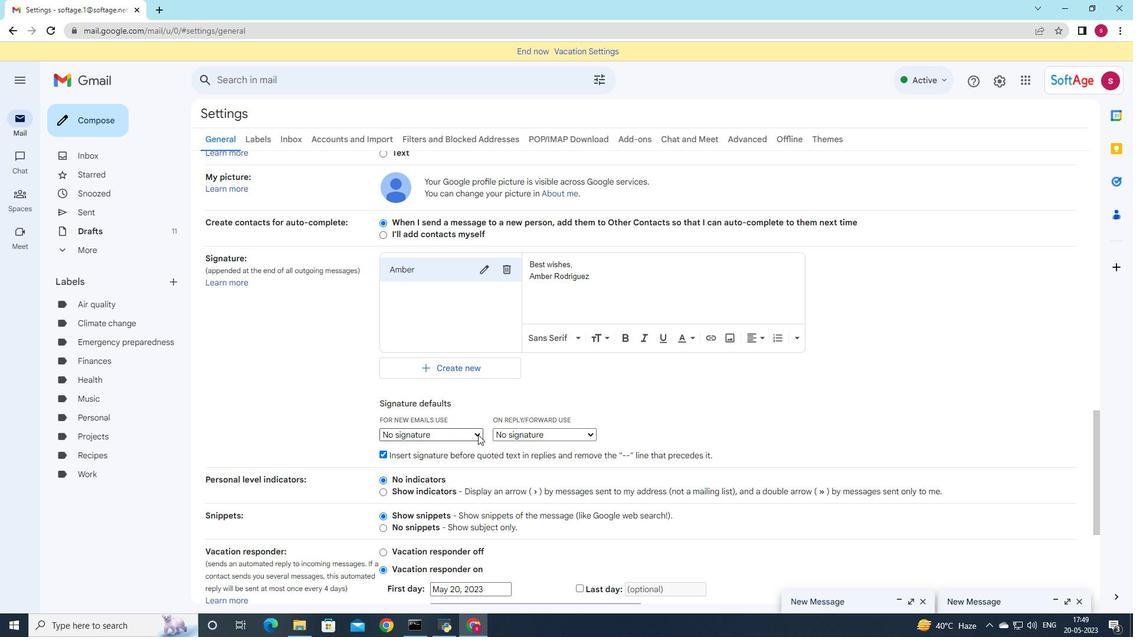 
Action: Mouse pressed left at (479, 433)
Screenshot: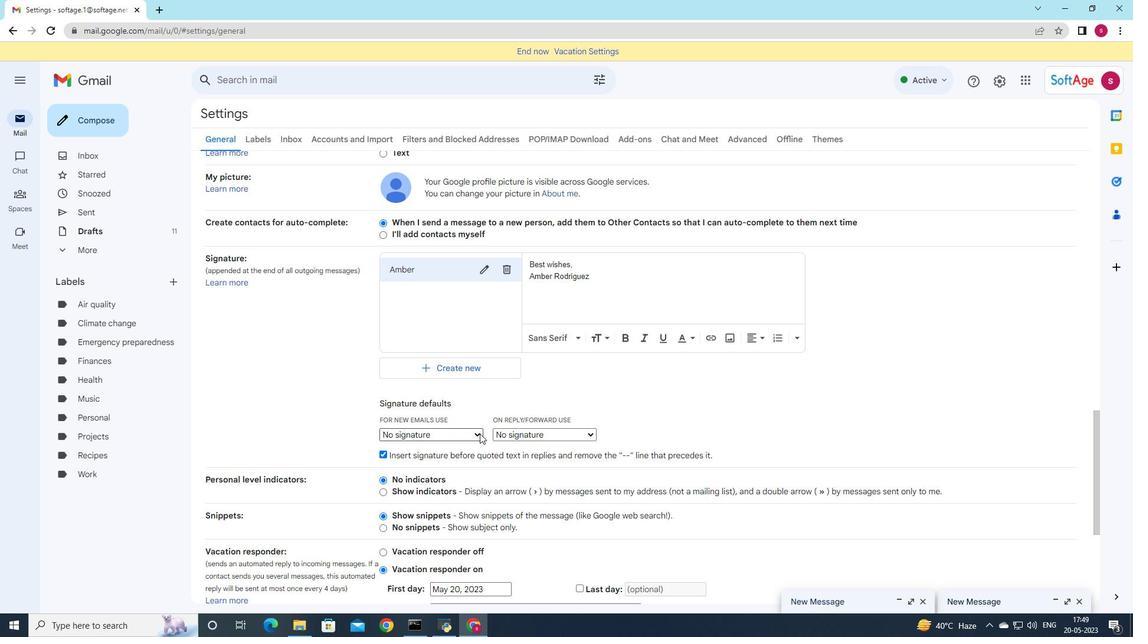 
Action: Mouse moved to (460, 461)
Screenshot: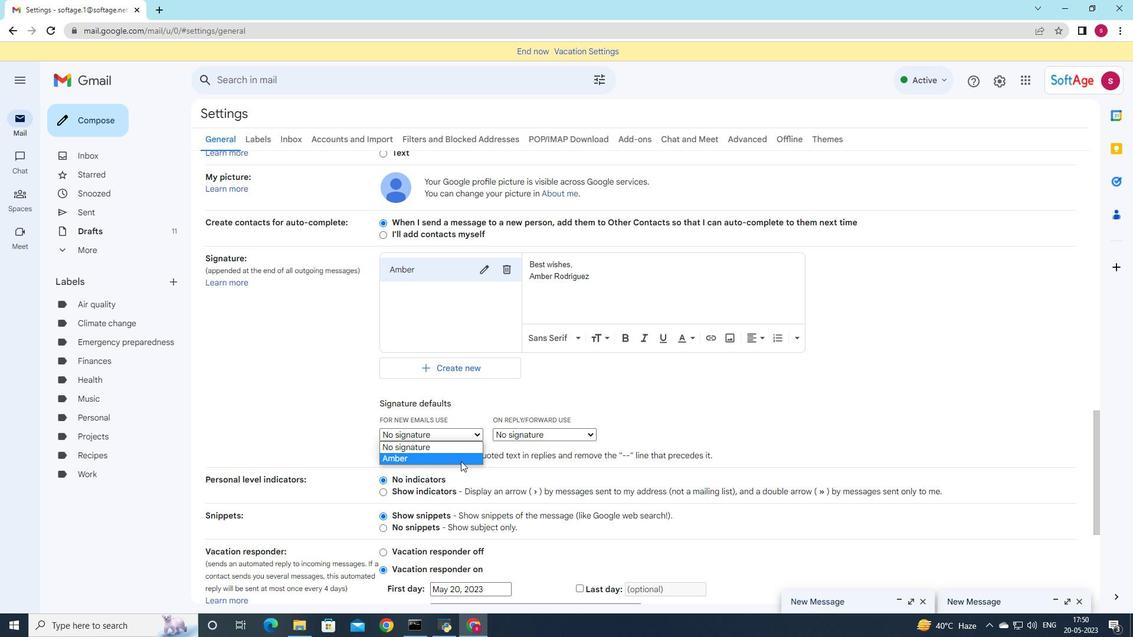 
Action: Mouse pressed left at (460, 461)
Screenshot: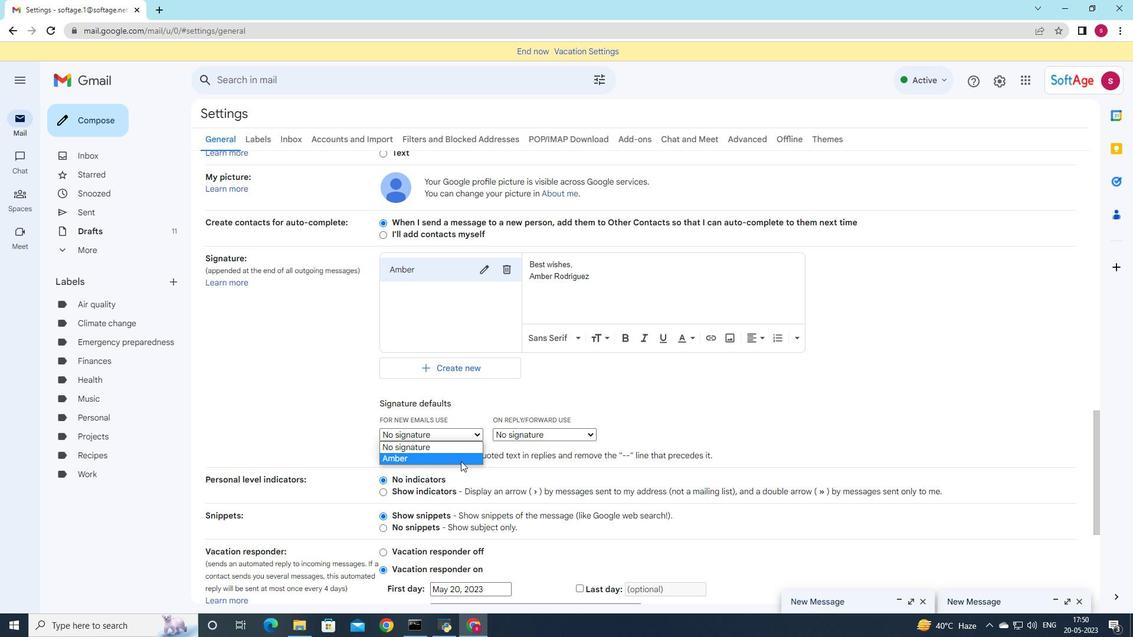 
Action: Mouse moved to (579, 431)
Screenshot: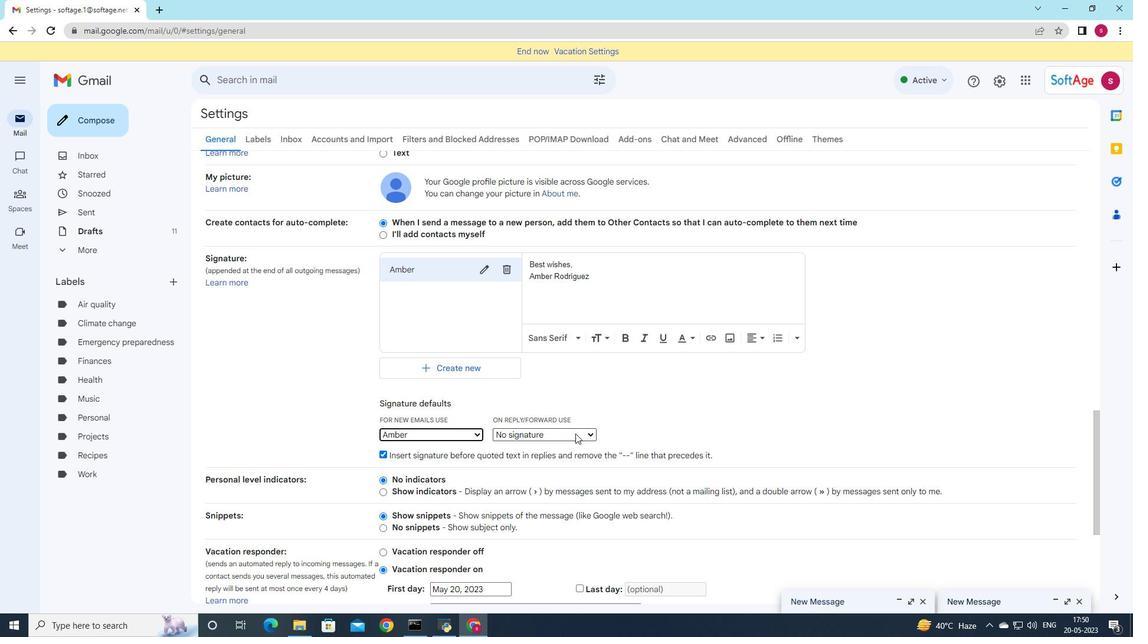 
Action: Mouse pressed left at (579, 431)
Screenshot: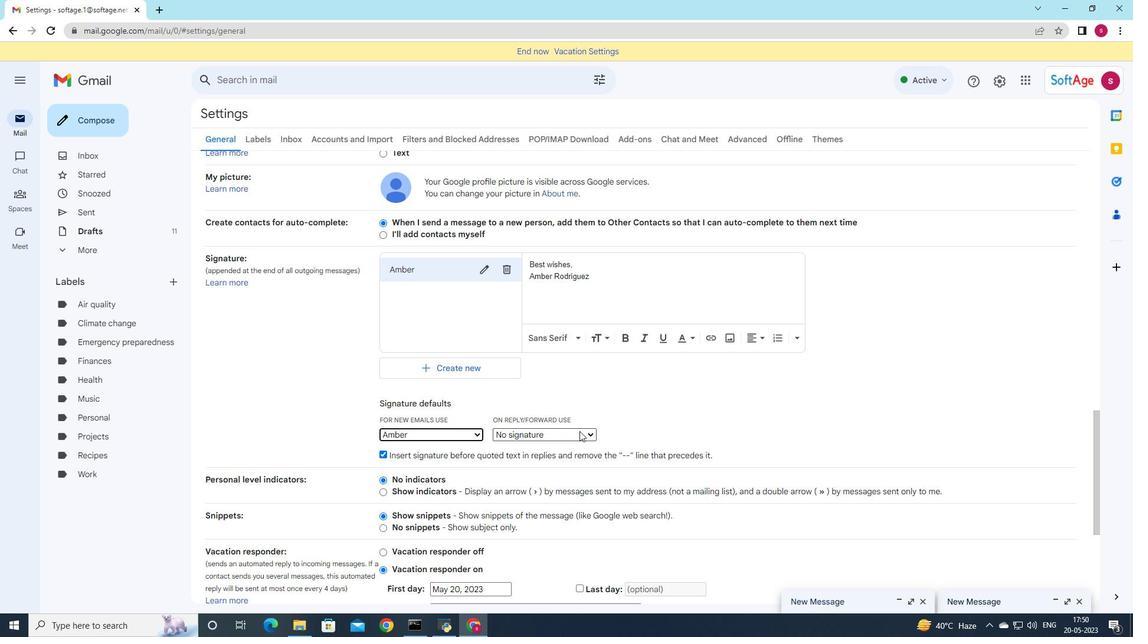 
Action: Mouse moved to (565, 454)
Screenshot: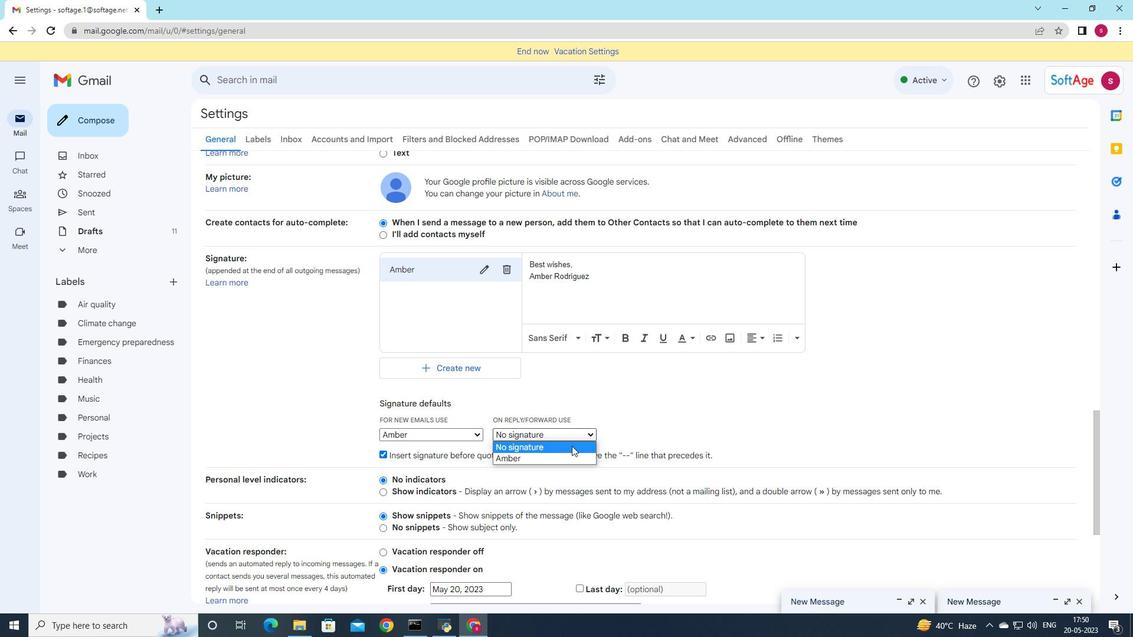 
Action: Mouse pressed left at (565, 454)
Screenshot: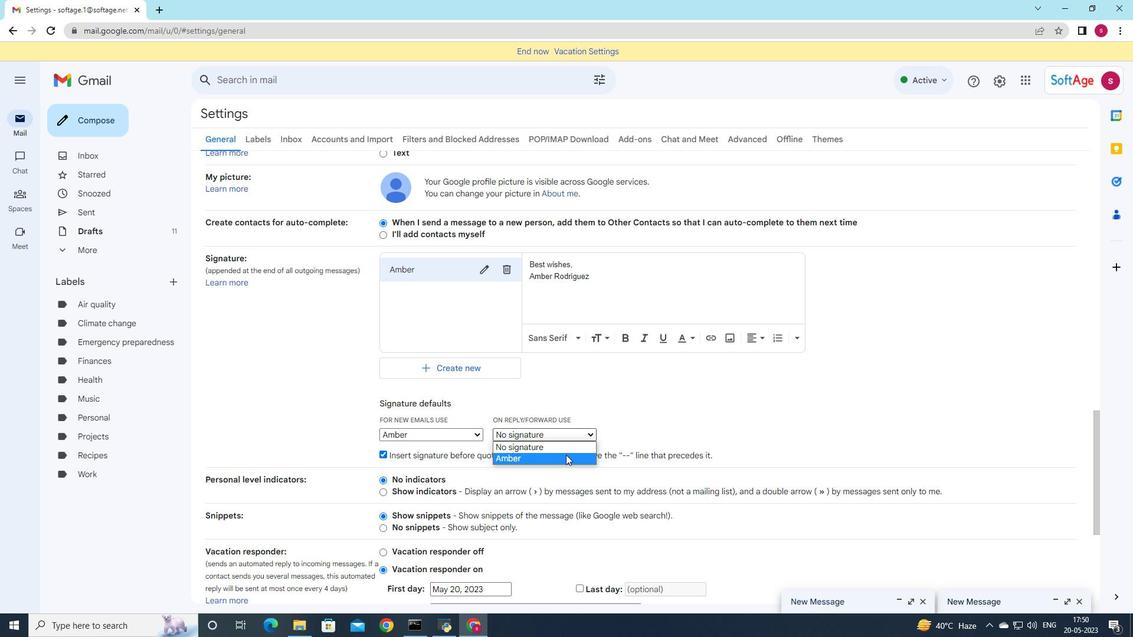 
Action: Mouse moved to (560, 460)
Screenshot: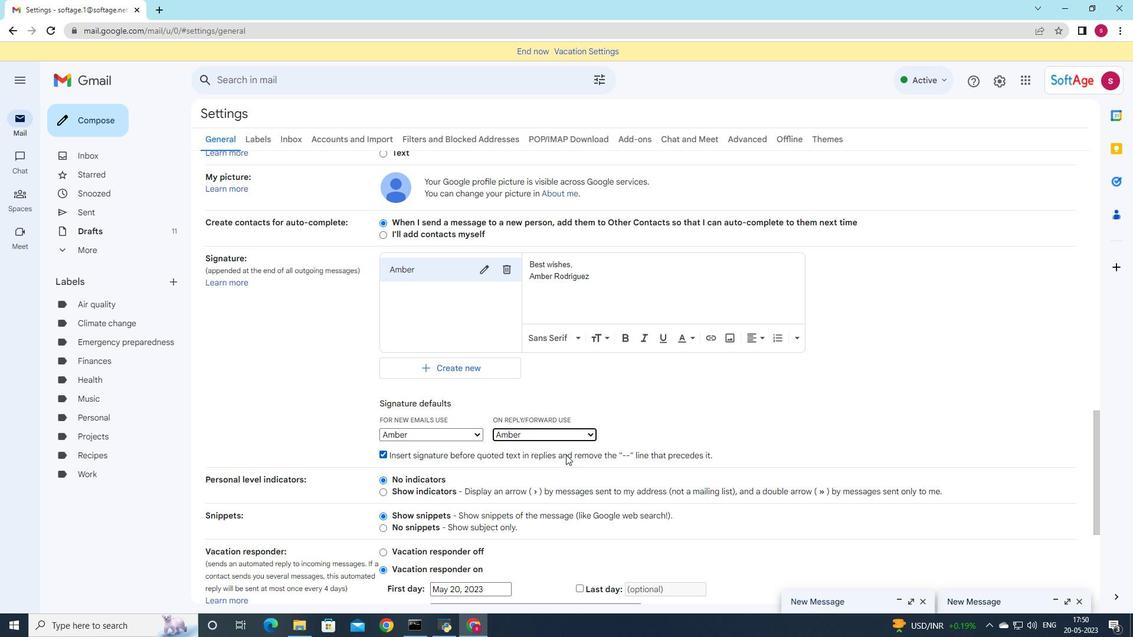
Action: Mouse scrolled (560, 460) with delta (0, 0)
Screenshot: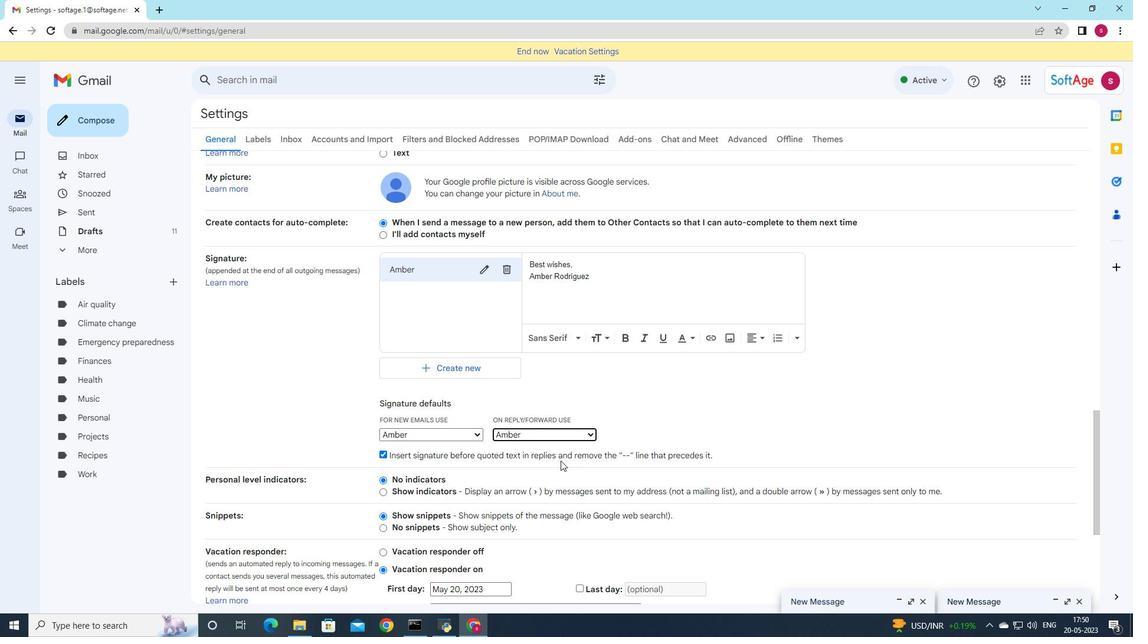 
Action: Mouse scrolled (560, 460) with delta (0, 0)
Screenshot: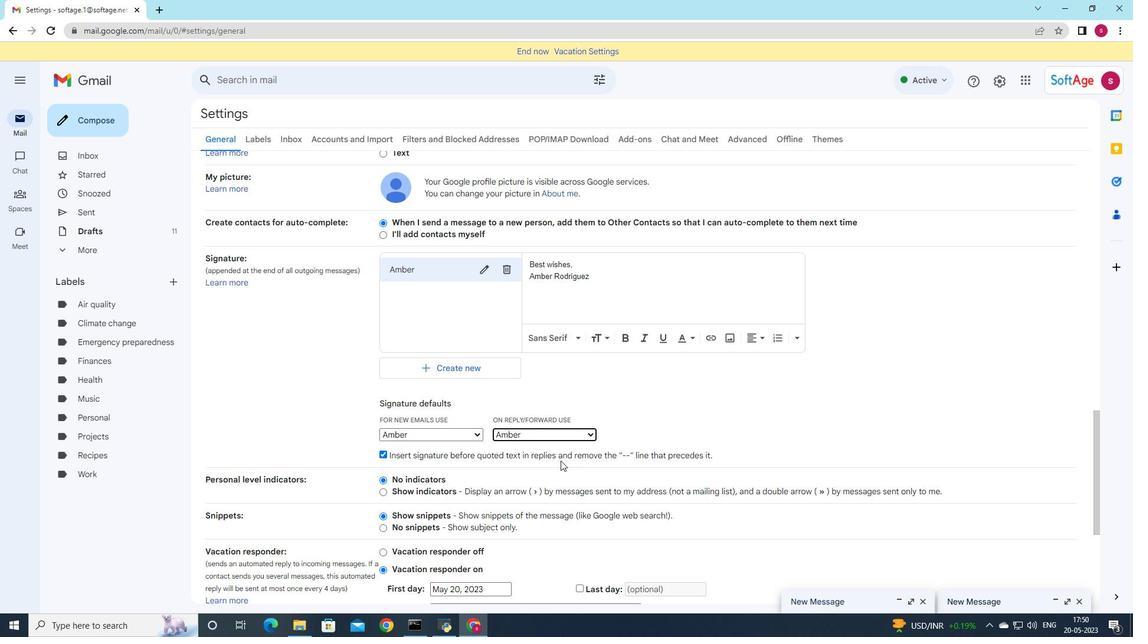
Action: Mouse scrolled (560, 460) with delta (0, 0)
Screenshot: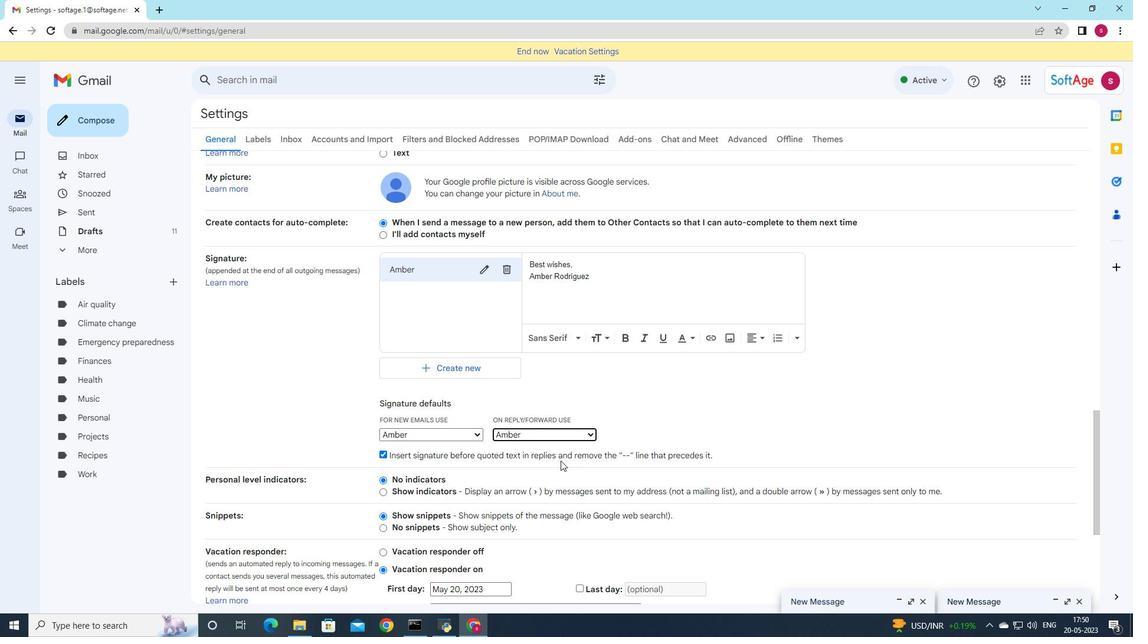 
Action: Mouse scrolled (560, 460) with delta (0, 0)
Screenshot: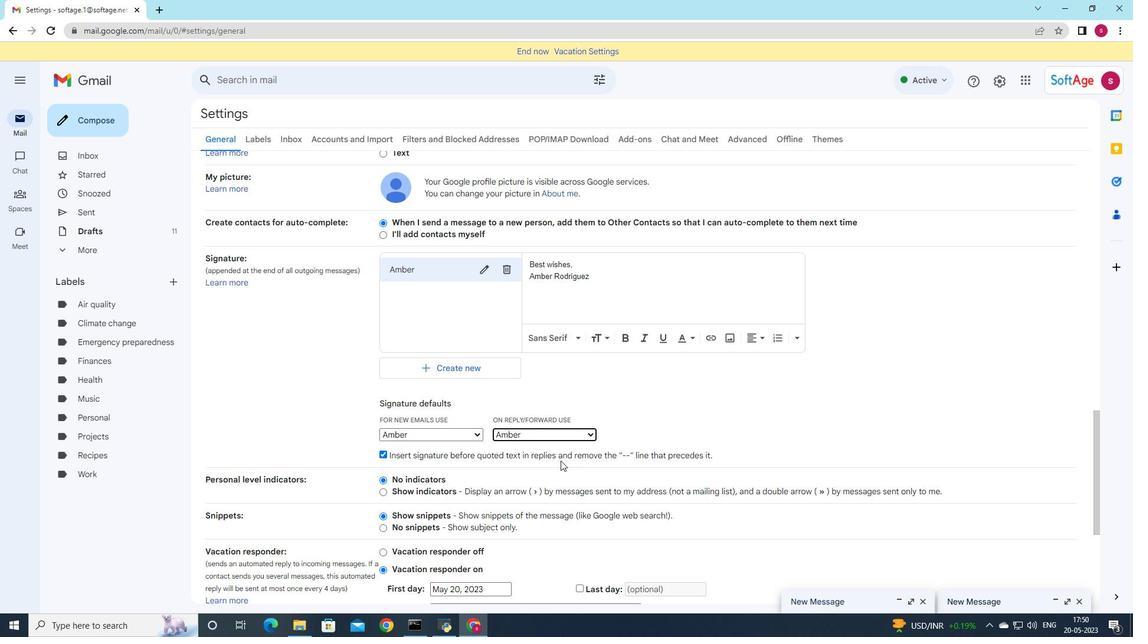 
Action: Mouse scrolled (560, 460) with delta (0, 0)
Screenshot: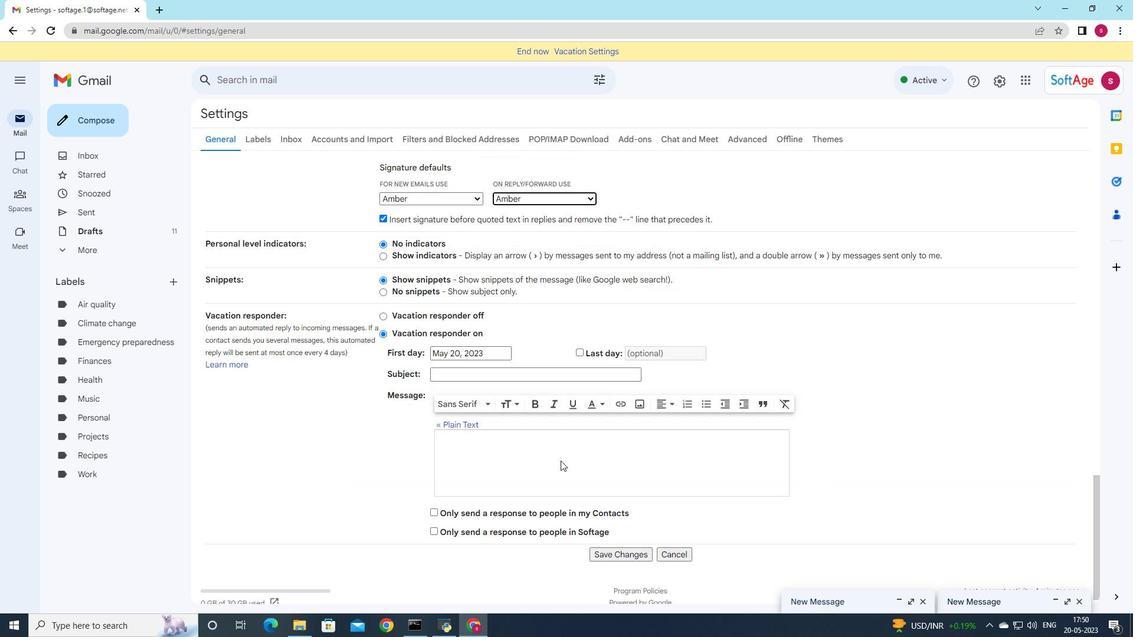 
Action: Mouse scrolled (560, 460) with delta (0, 0)
Screenshot: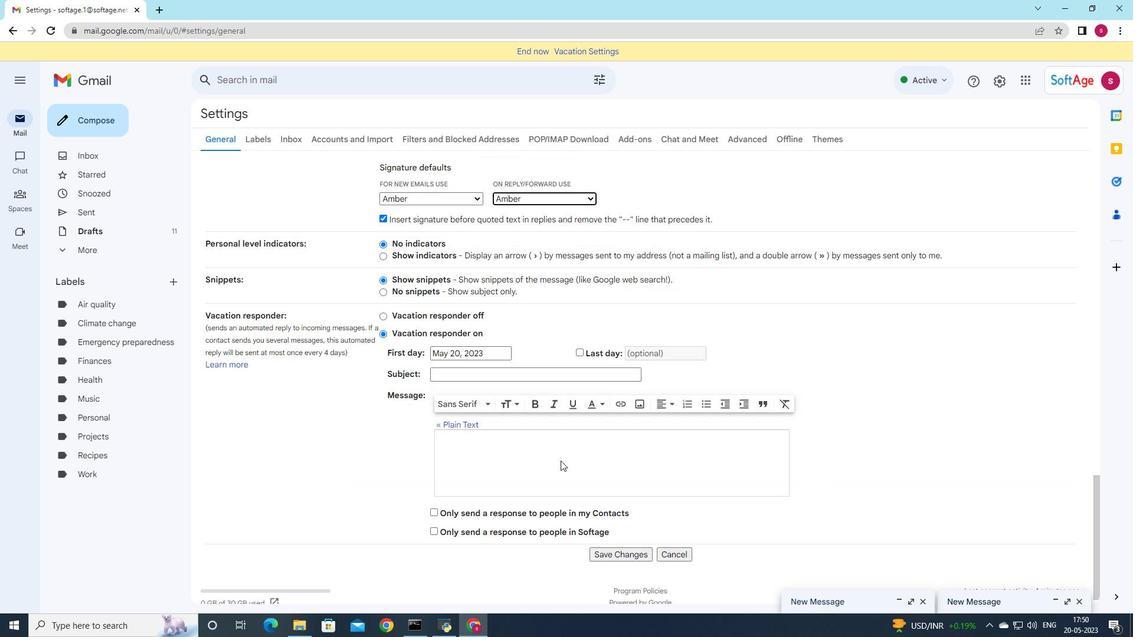 
Action: Mouse scrolled (560, 460) with delta (0, 0)
Screenshot: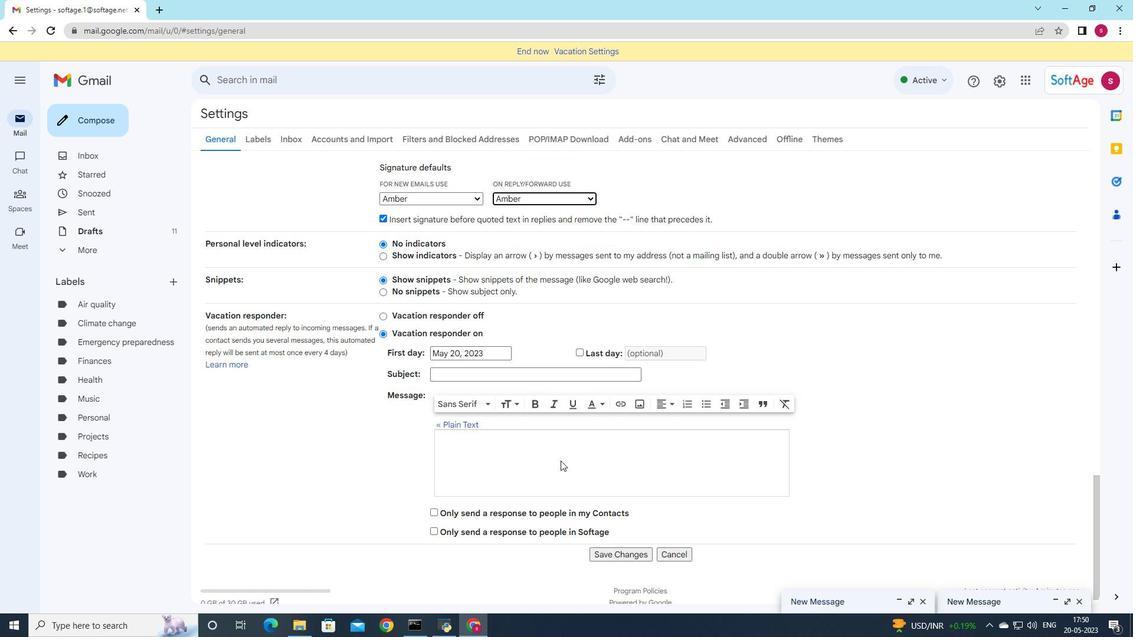 
Action: Mouse scrolled (560, 460) with delta (0, 0)
Screenshot: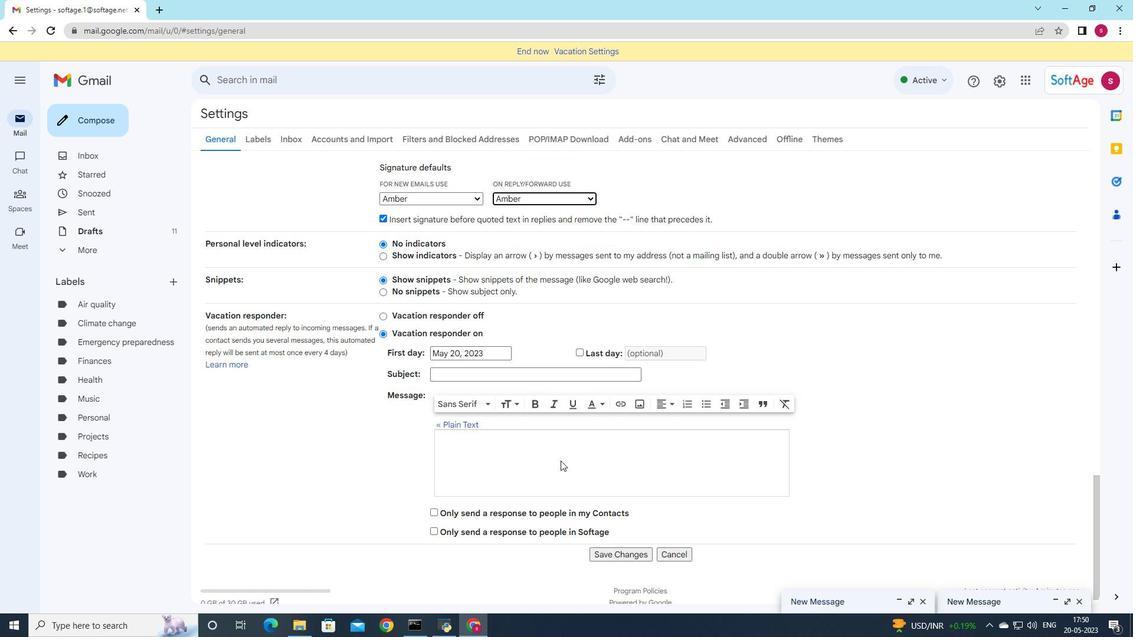
Action: Mouse moved to (611, 538)
Screenshot: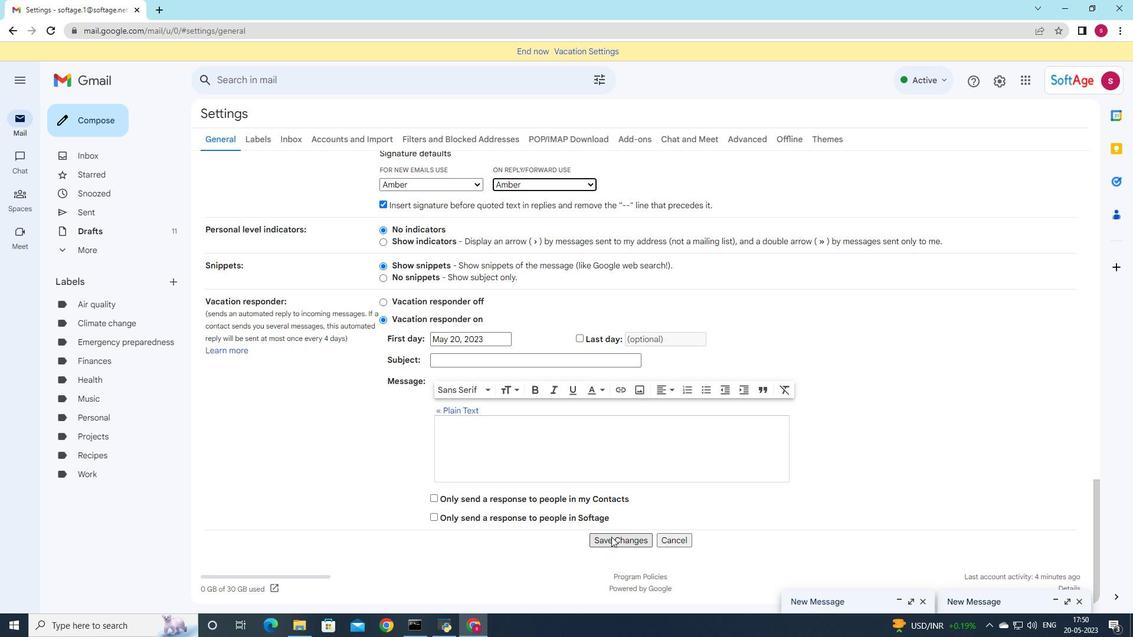 
Action: Mouse pressed left at (611, 538)
Screenshot: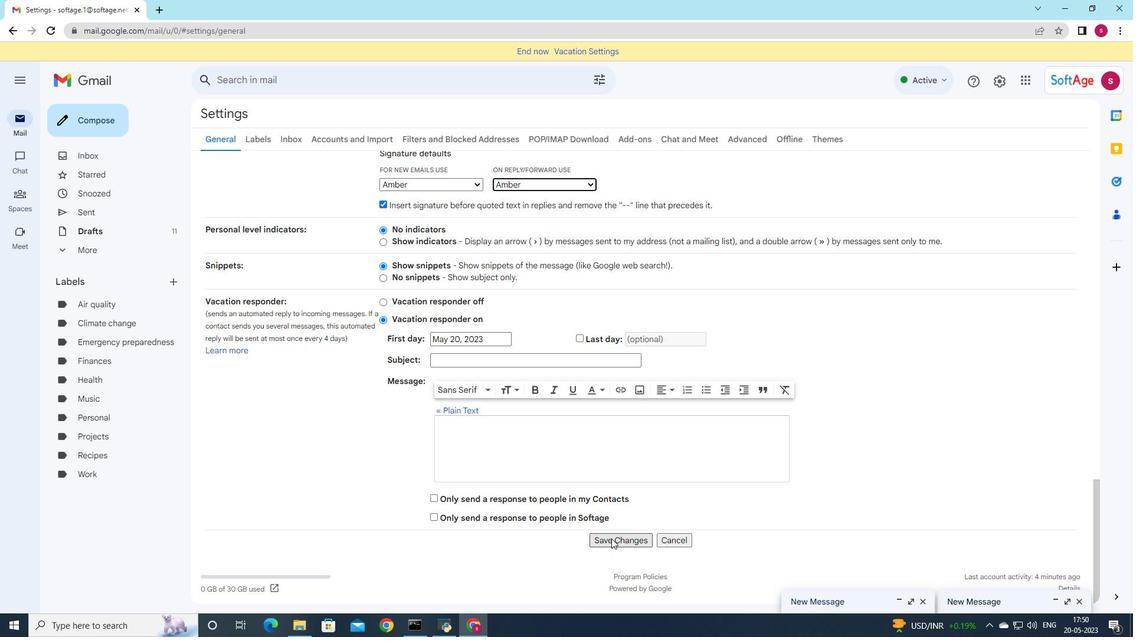 
Action: Mouse moved to (120, 116)
Screenshot: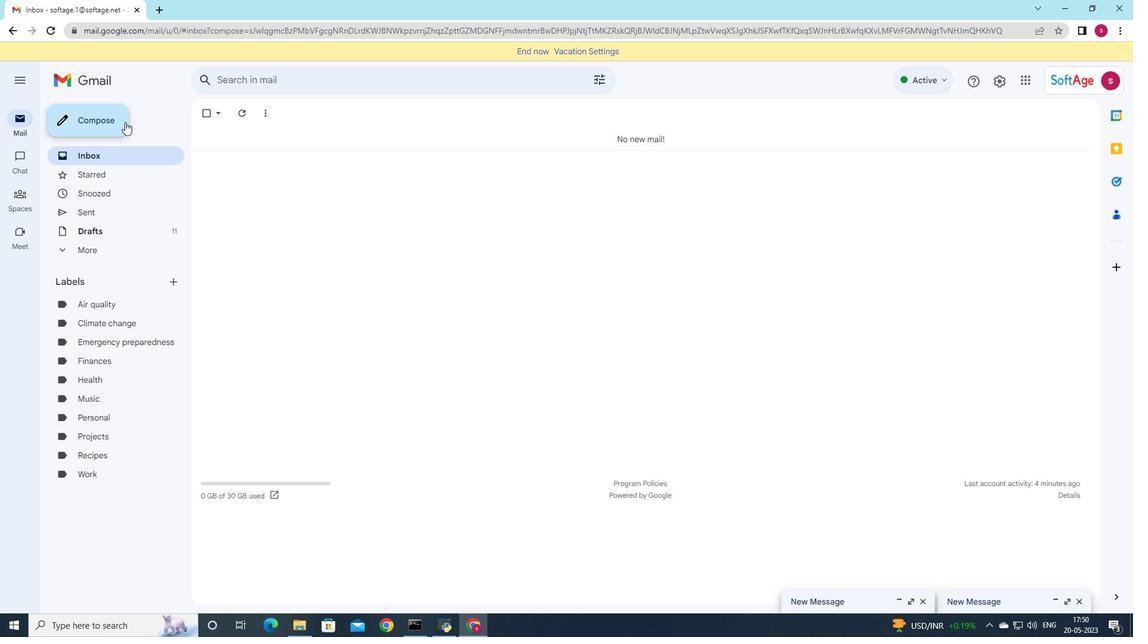 
Action: Mouse pressed left at (120, 116)
Screenshot: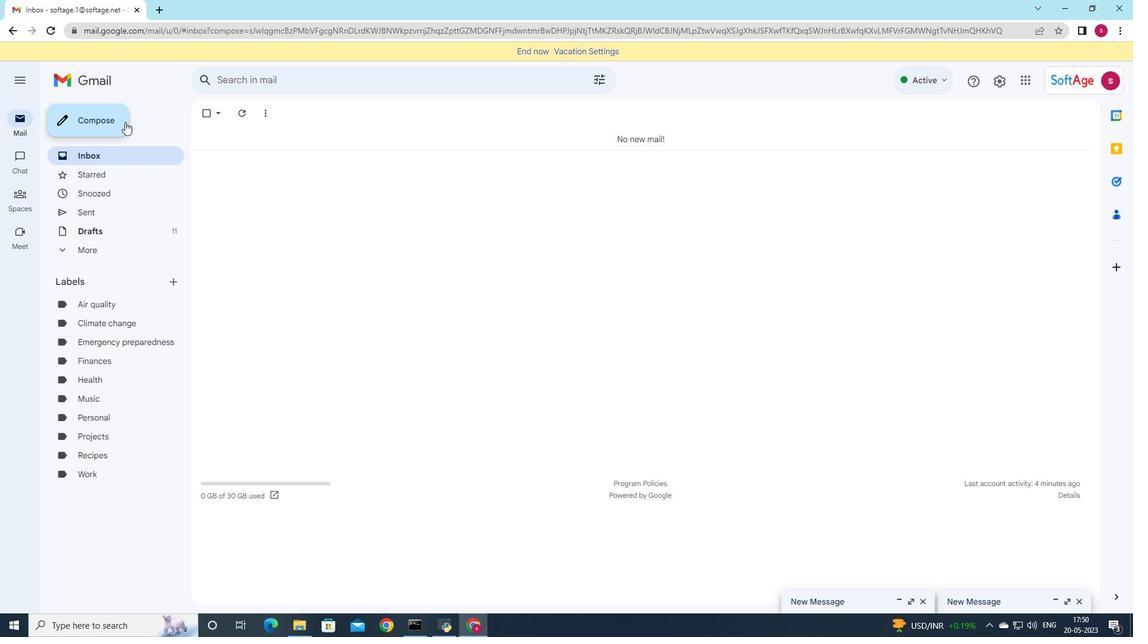 
Action: Mouse moved to (502, 293)
Screenshot: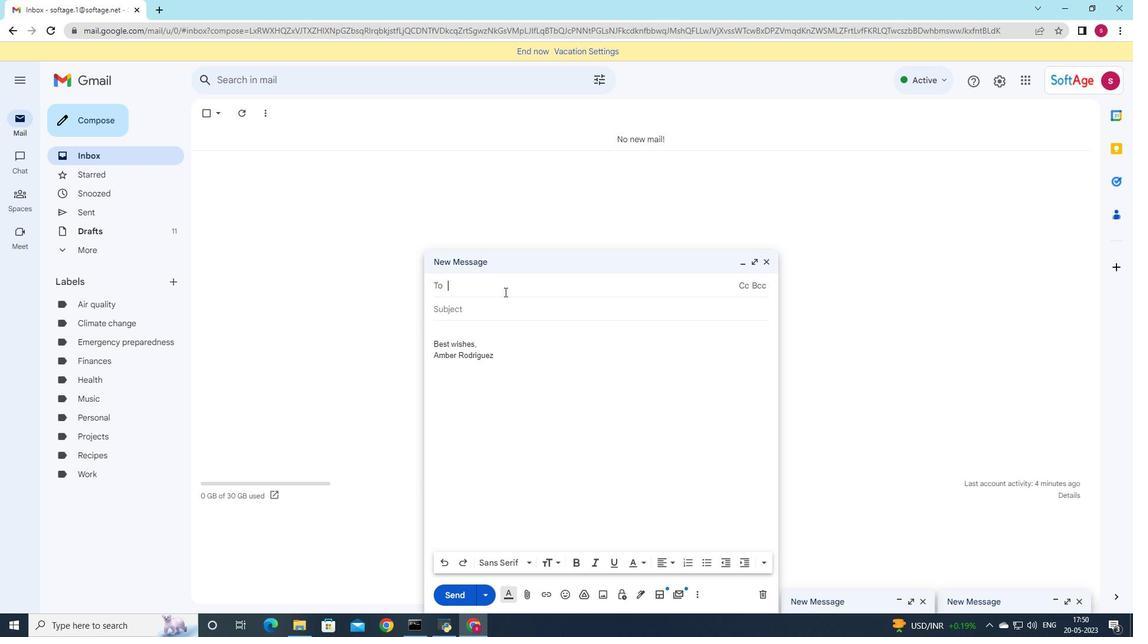 
Action: Key pressed softage
Screenshot: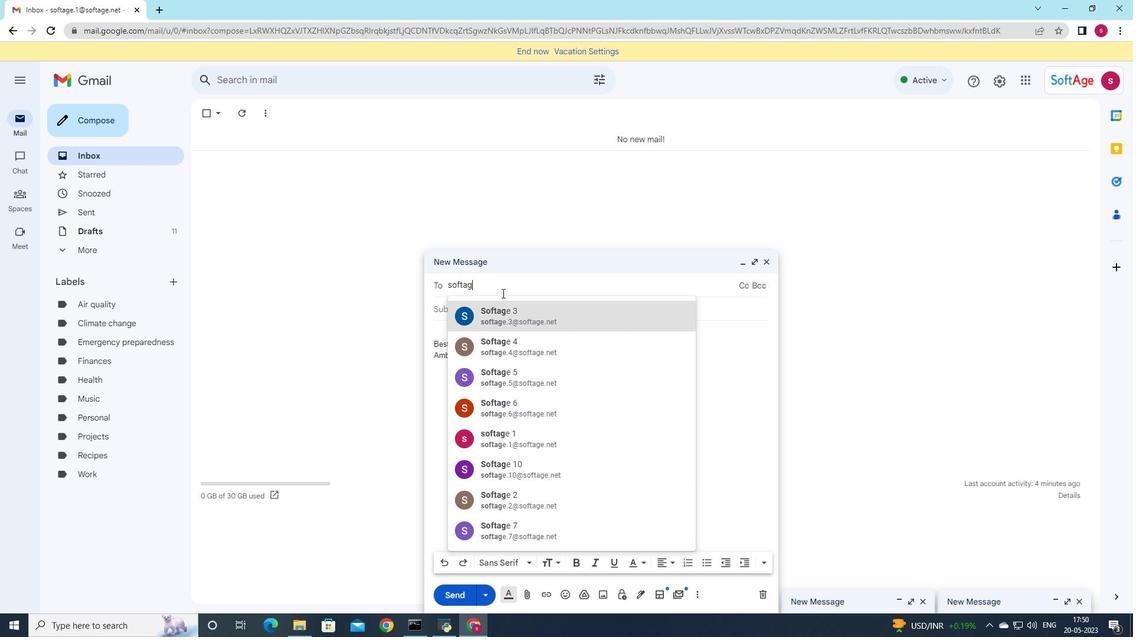 
Action: Mouse moved to (543, 445)
Screenshot: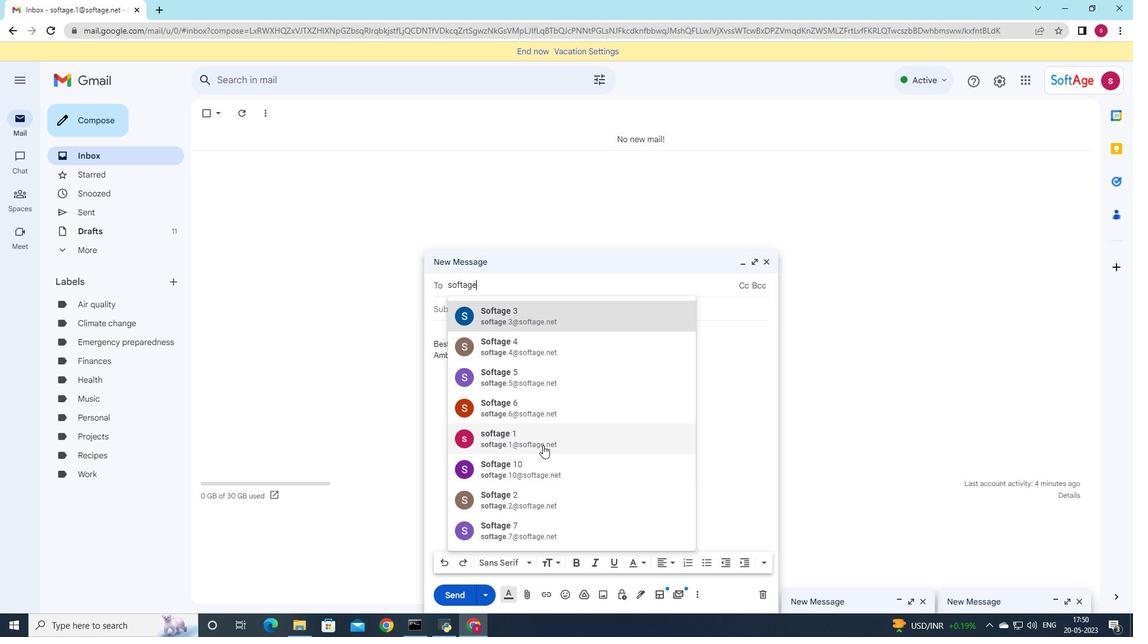 
Action: Mouse pressed left at (543, 445)
Screenshot: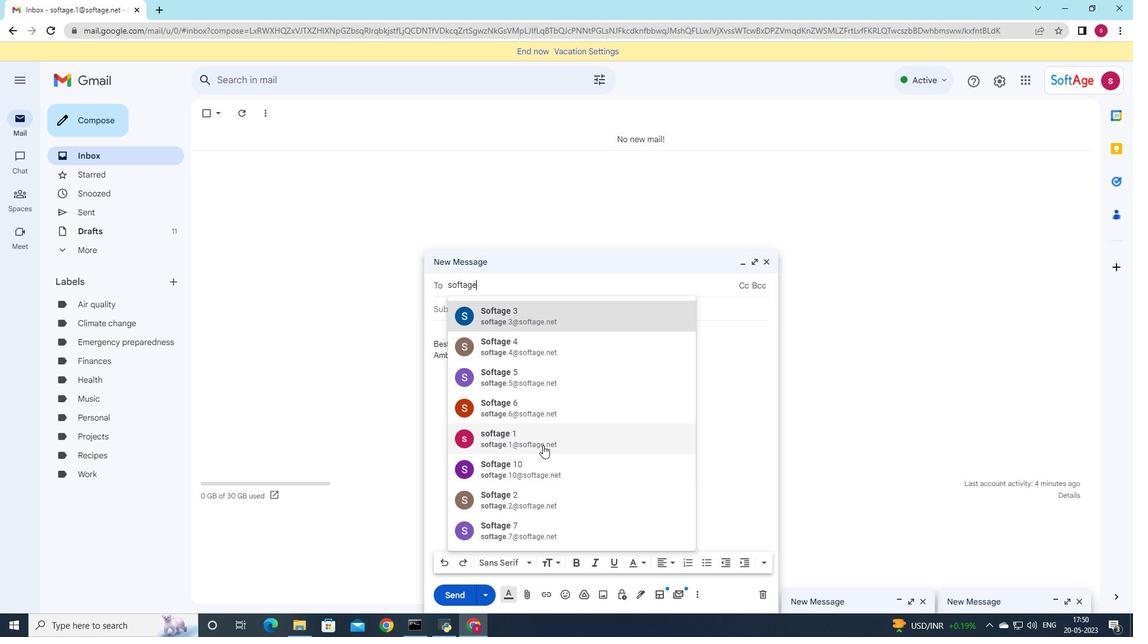 
Action: Mouse moved to (165, 277)
Screenshot: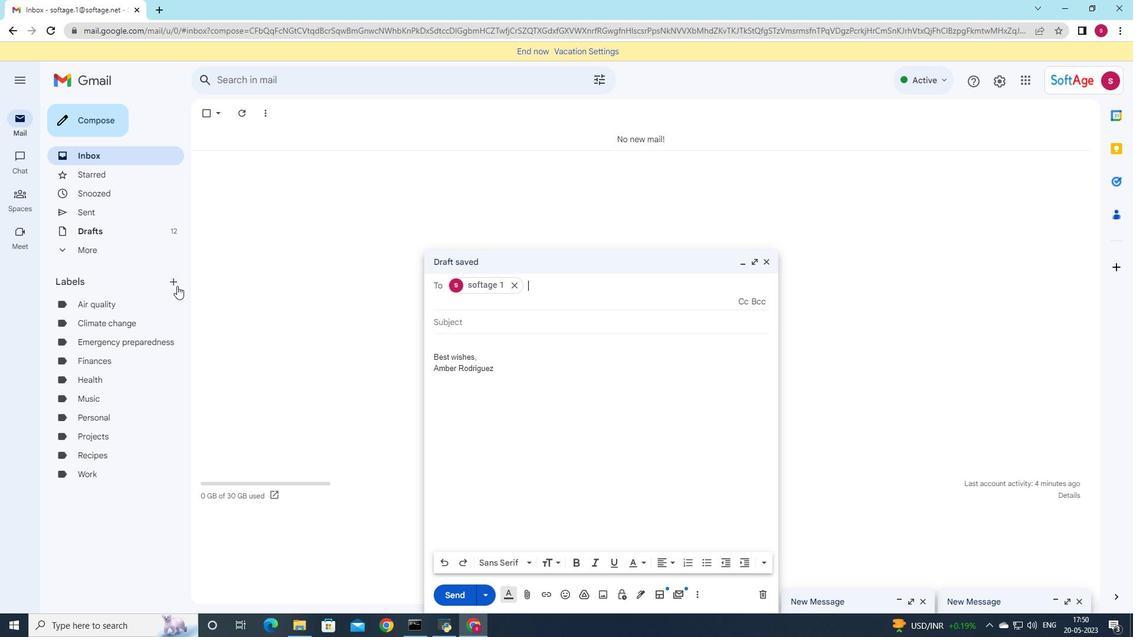 
Action: Mouse pressed left at (165, 277)
Screenshot: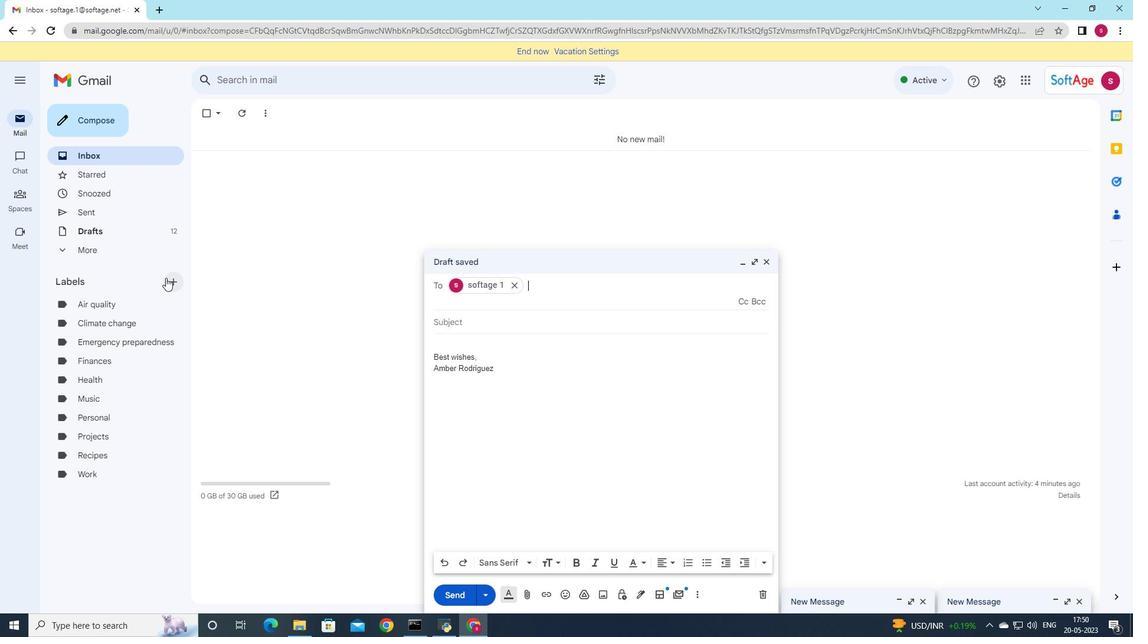 
Action: Mouse moved to (506, 328)
Screenshot: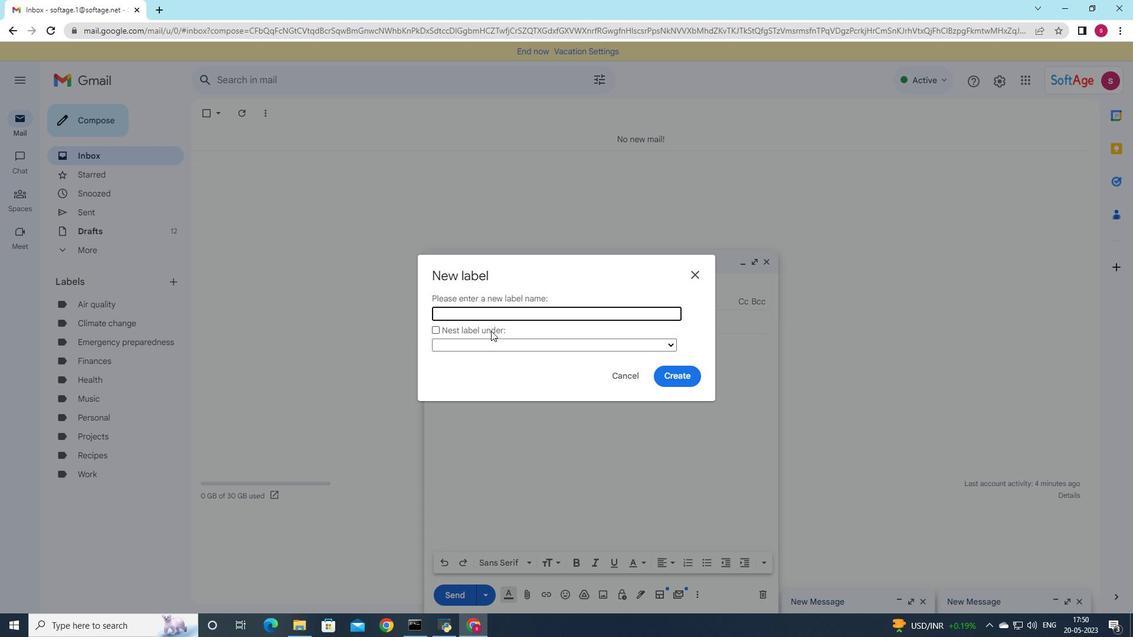 
Action: Key pressed <Key.shift>Photos
Screenshot: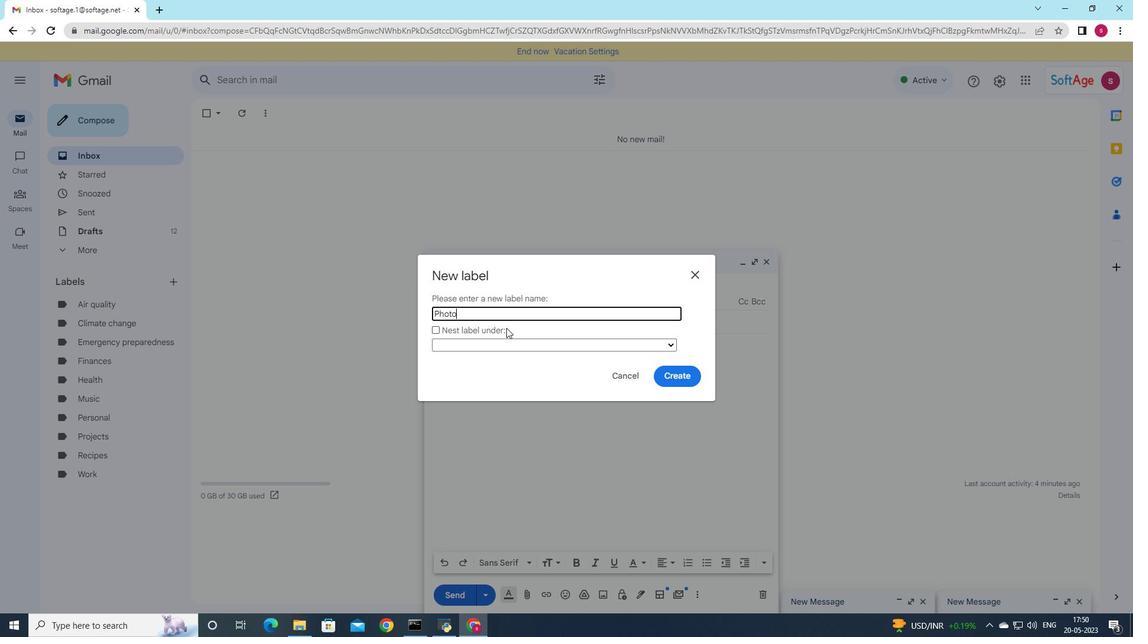 
Action: Mouse moved to (690, 373)
Screenshot: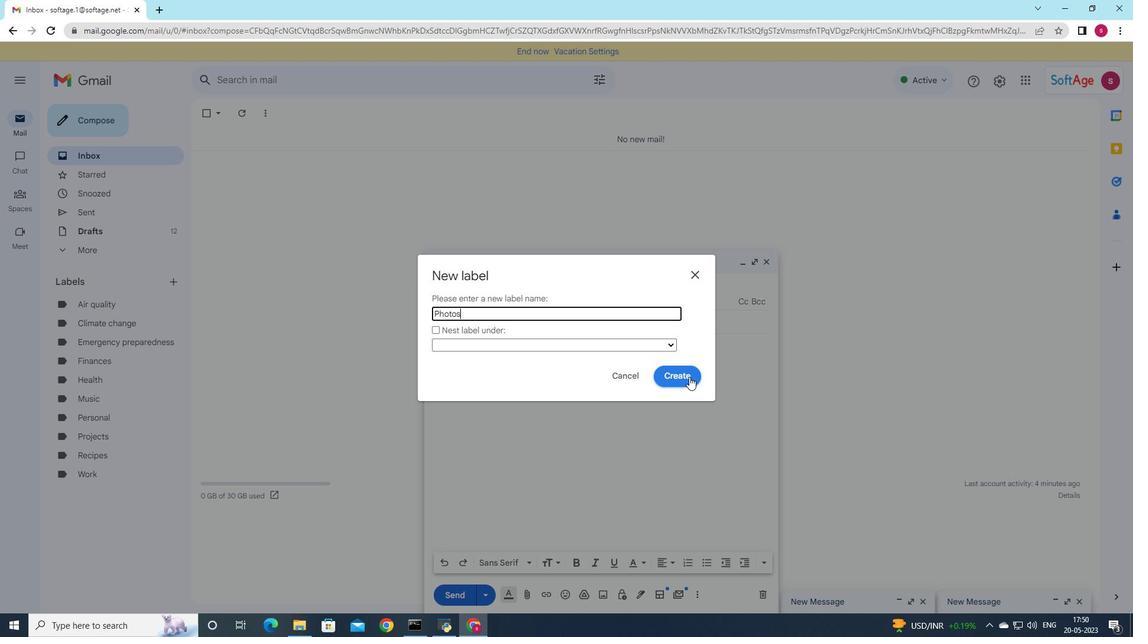 
Action: Mouse pressed left at (690, 373)
Screenshot: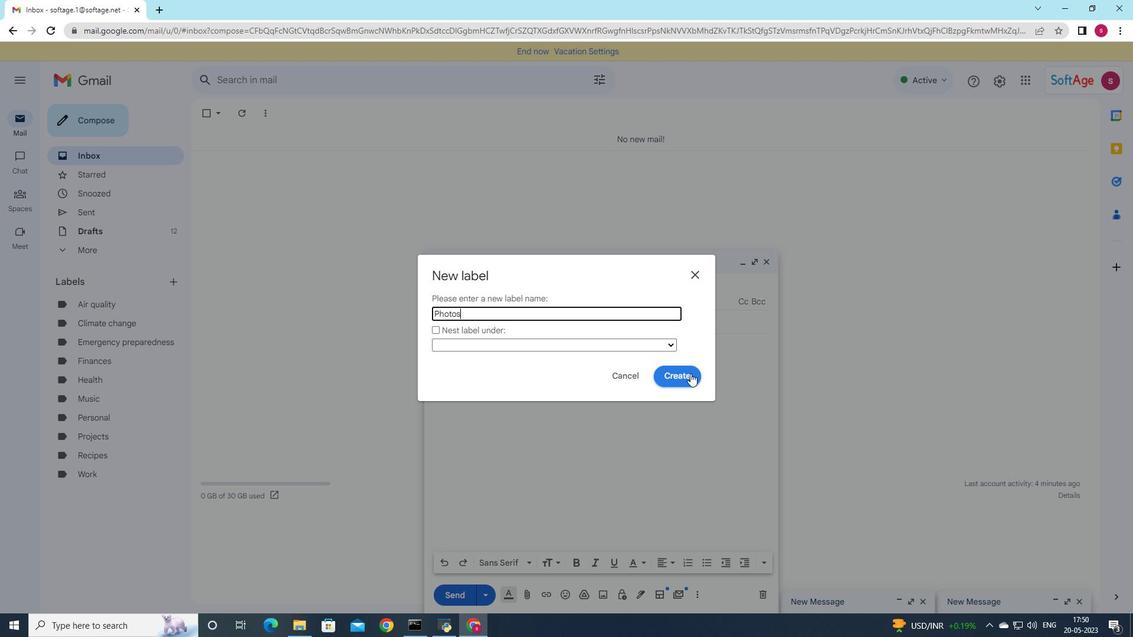 
Action: Mouse moved to (773, 335)
Screenshot: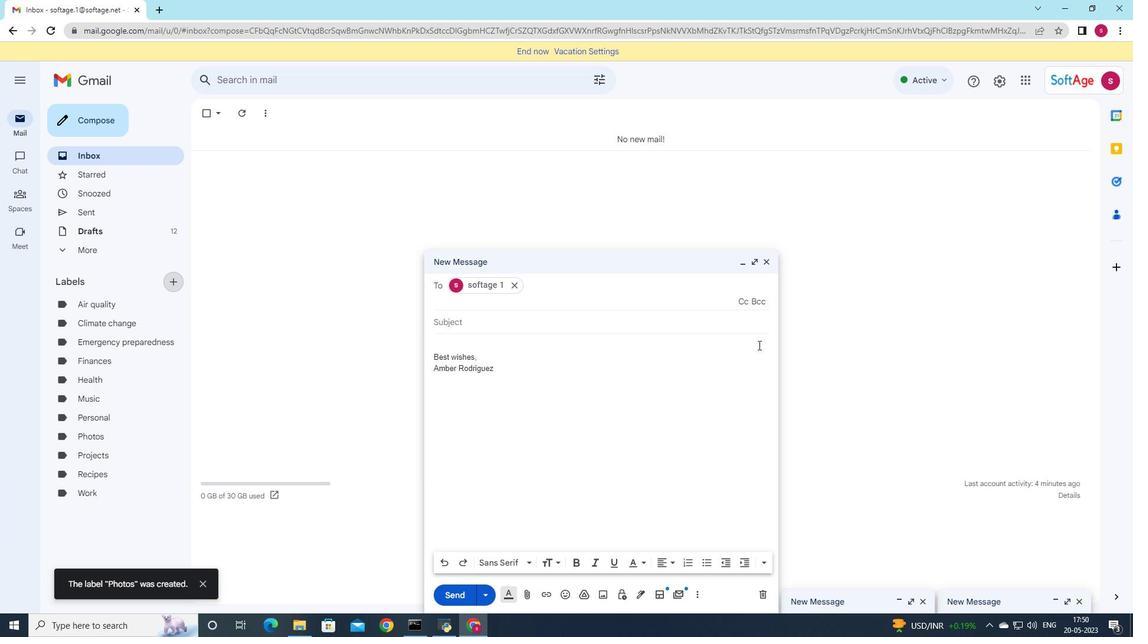 
